 Task: Look for space in Avellaneda, Argentina from 2nd September, 2023 to 10th September, 2023 for 1 adult in price range Rs.5000 to Rs.16000. Place can be private room with 1  bedroom having 1 bed and 1 bathroom. Property type can be hotel. Amenities needed are: heating, . Booking option can be shelf check-in. Required host language is English.
Action: Mouse moved to (364, 74)
Screenshot: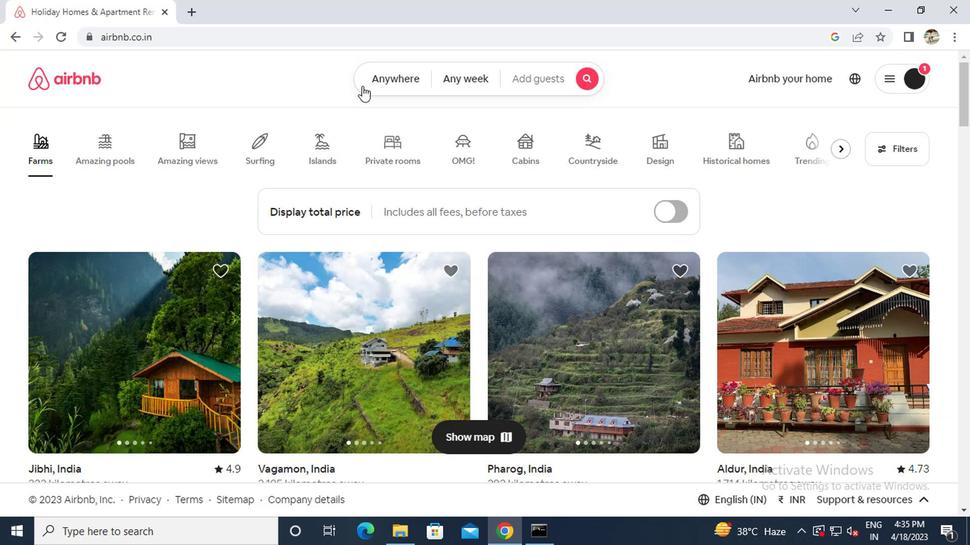 
Action: Mouse pressed left at (364, 74)
Screenshot: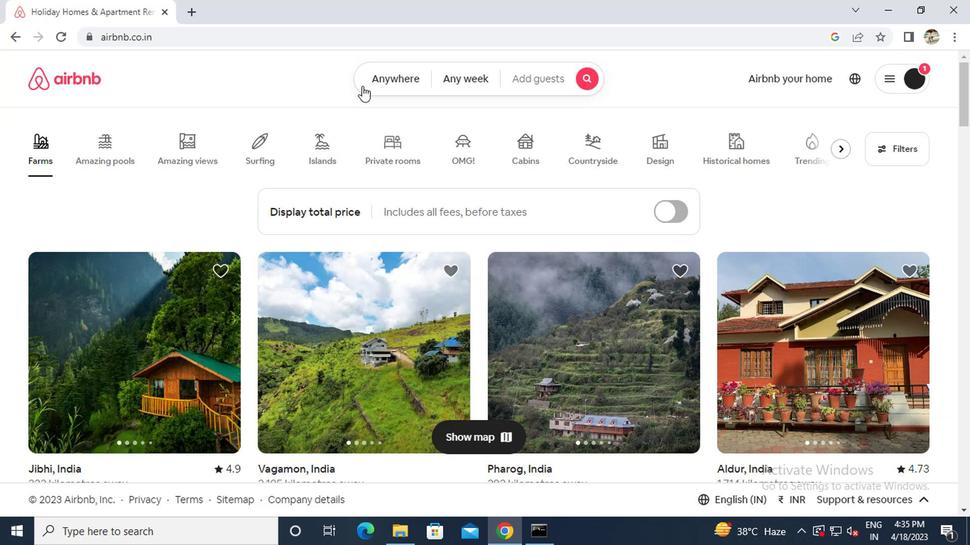 
Action: Mouse moved to (280, 133)
Screenshot: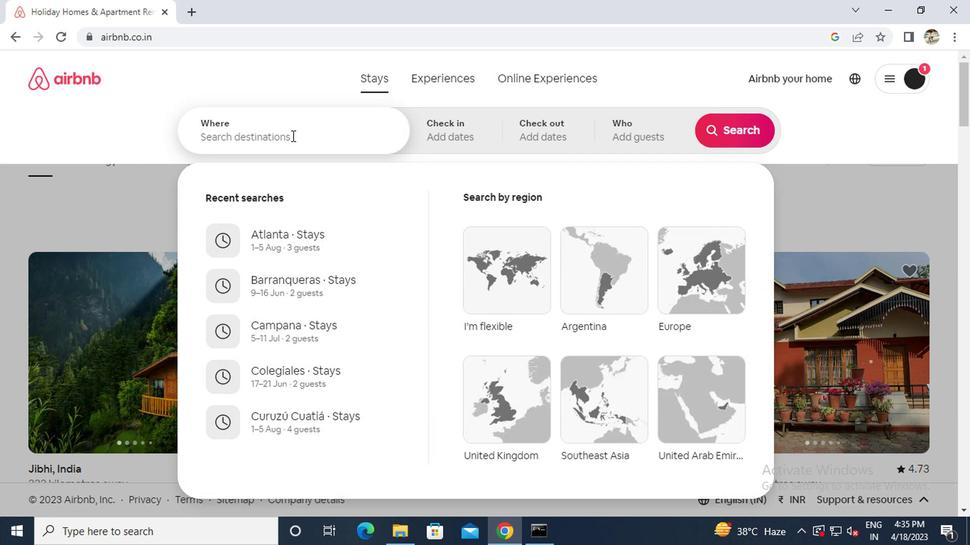 
Action: Mouse pressed left at (280, 133)
Screenshot: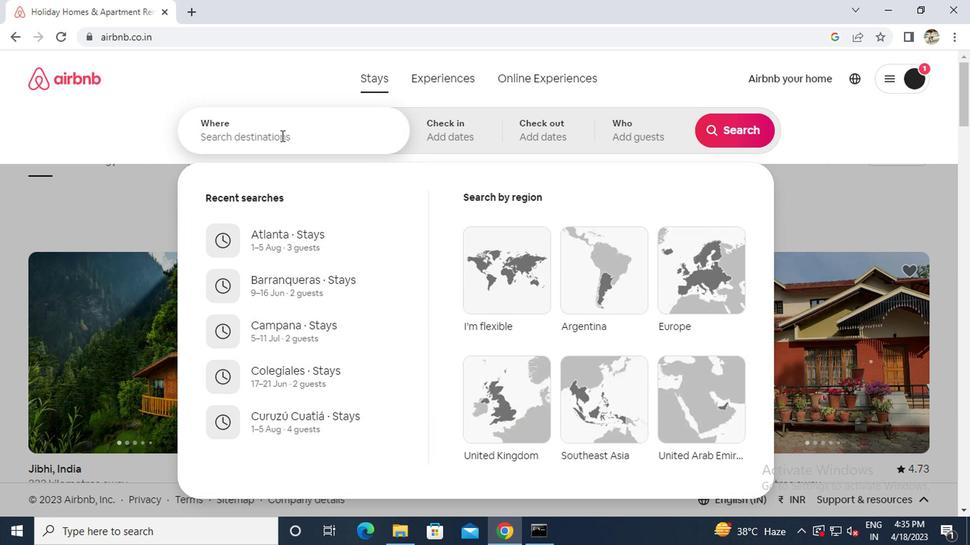 
Action: Key pressed <Key.caps_lock><Key.caps_lock>a<Key.caps_lock>vellaneda<Key.space><Key.caps_lock>a<Key.caps_lock>rgentina
Screenshot: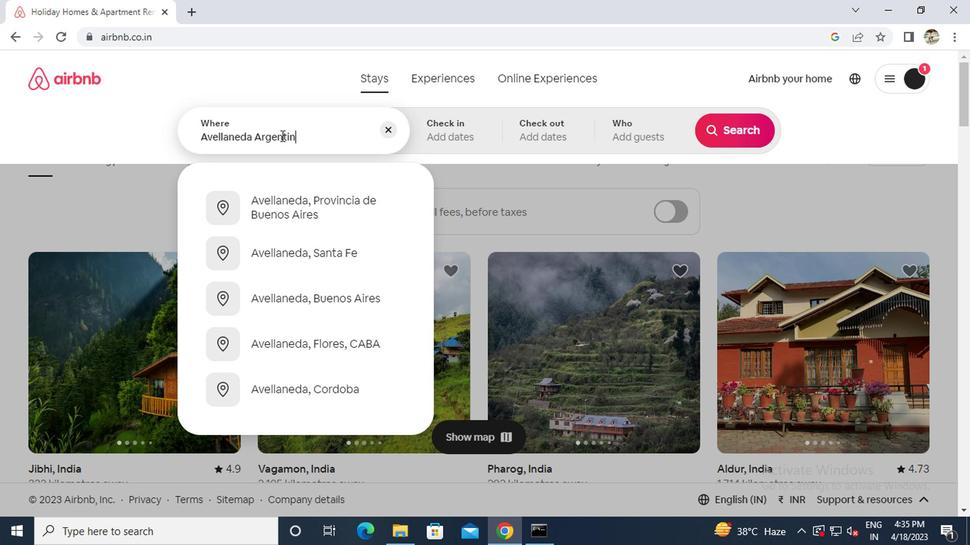 
Action: Mouse moved to (285, 206)
Screenshot: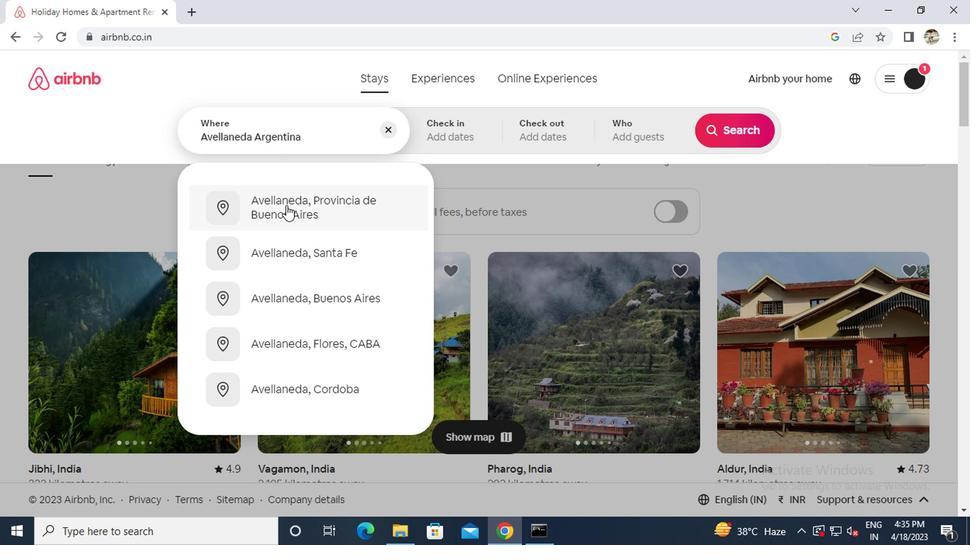 
Action: Mouse pressed left at (285, 206)
Screenshot: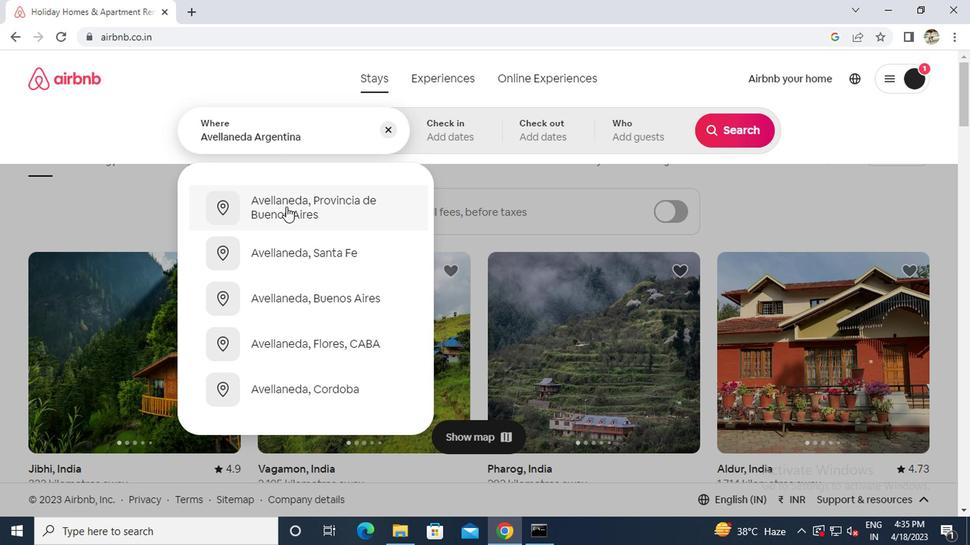 
Action: Mouse moved to (719, 243)
Screenshot: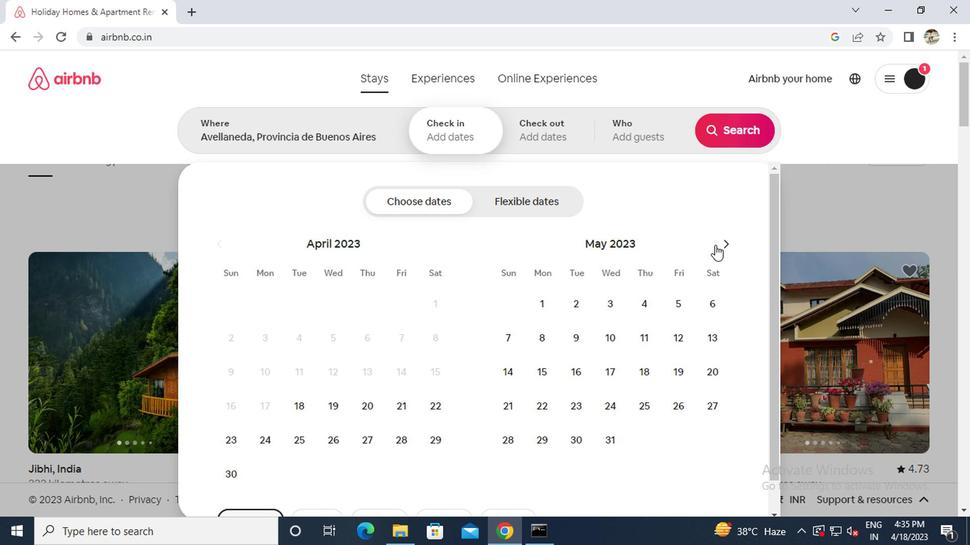 
Action: Mouse pressed left at (719, 243)
Screenshot: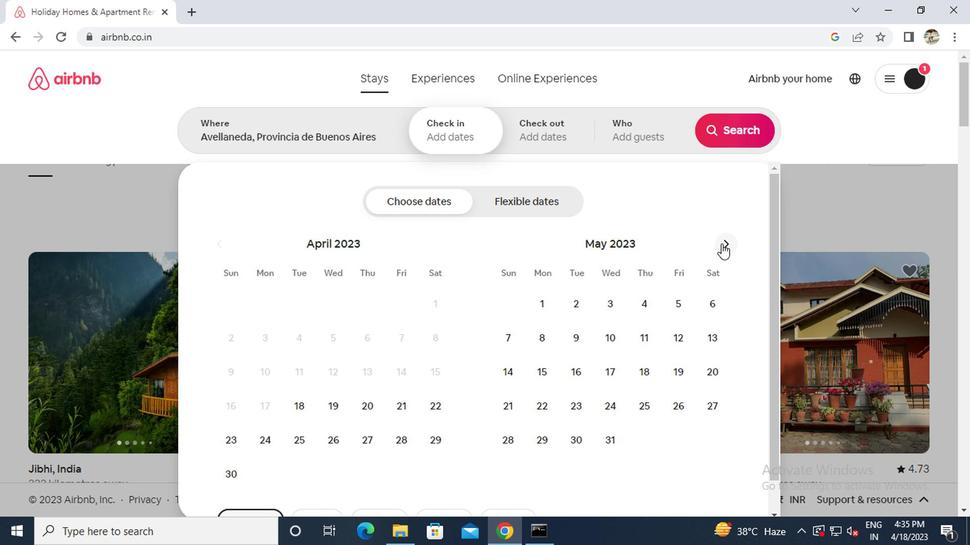 
Action: Mouse pressed left at (719, 243)
Screenshot: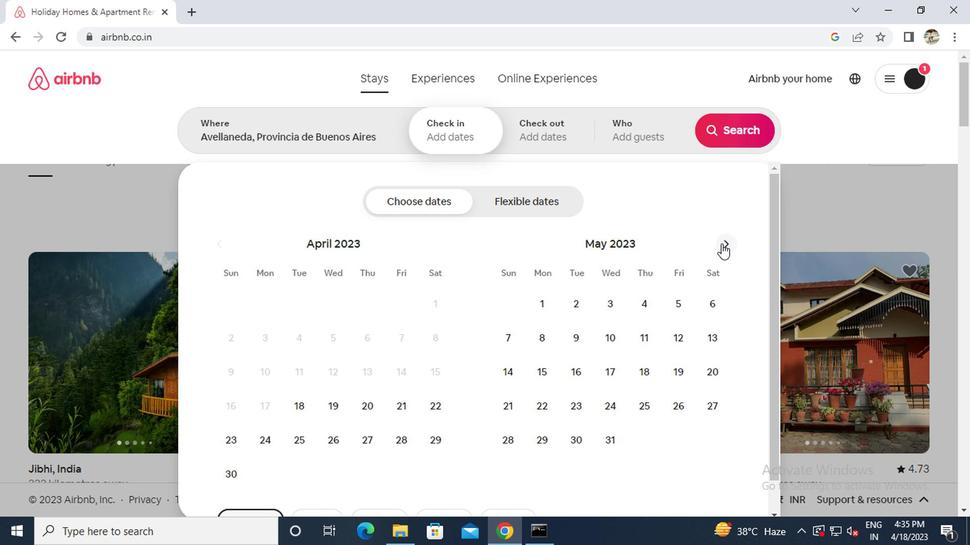 
Action: Mouse pressed left at (719, 243)
Screenshot: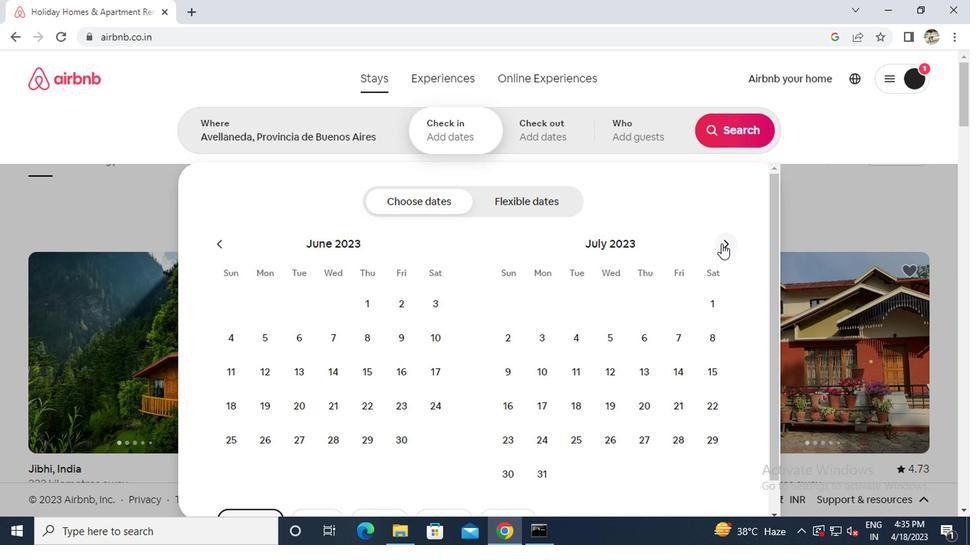 
Action: Mouse moved to (716, 246)
Screenshot: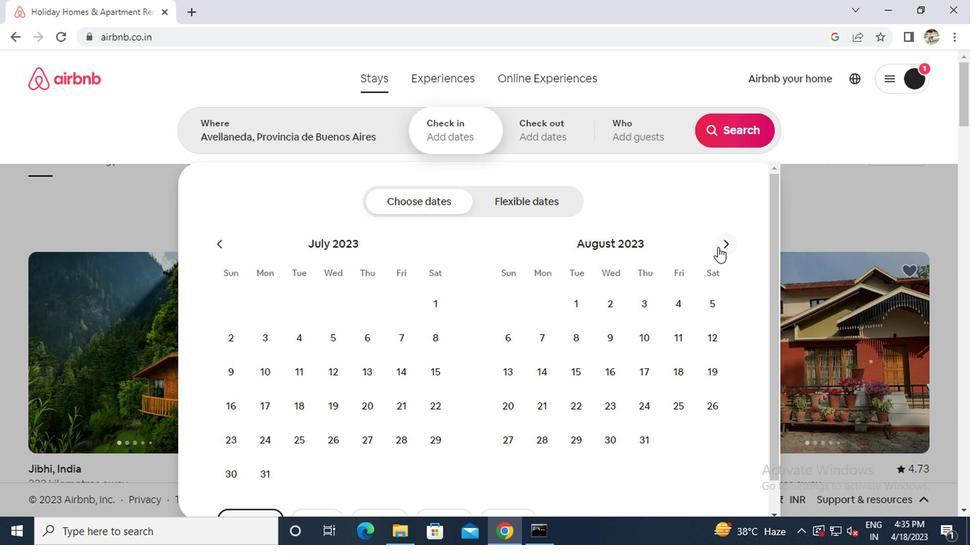 
Action: Mouse pressed left at (716, 246)
Screenshot: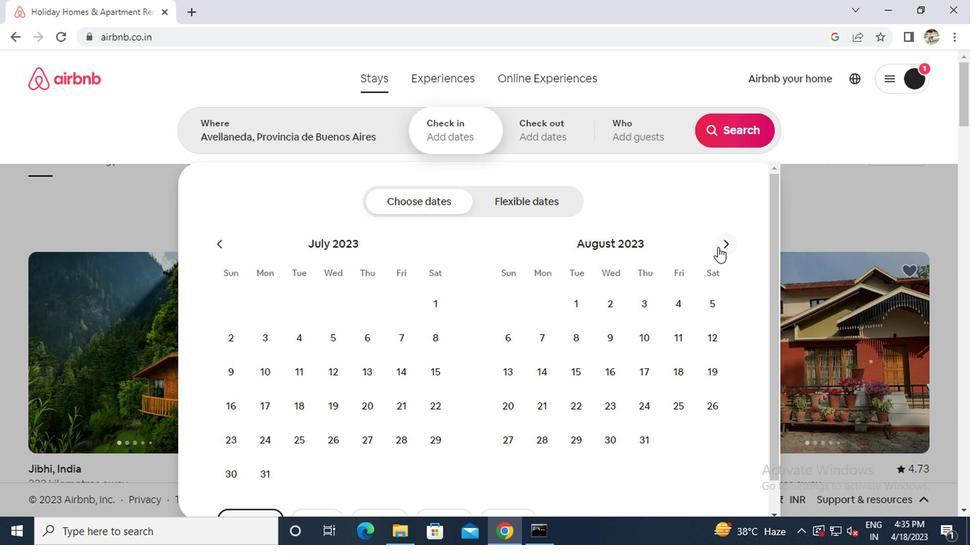 
Action: Mouse moved to (714, 307)
Screenshot: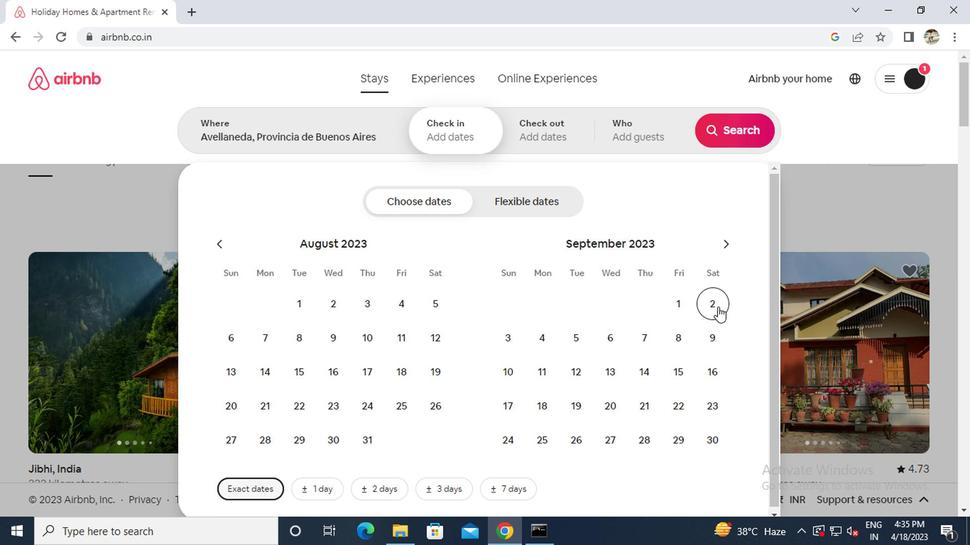 
Action: Mouse pressed left at (714, 307)
Screenshot: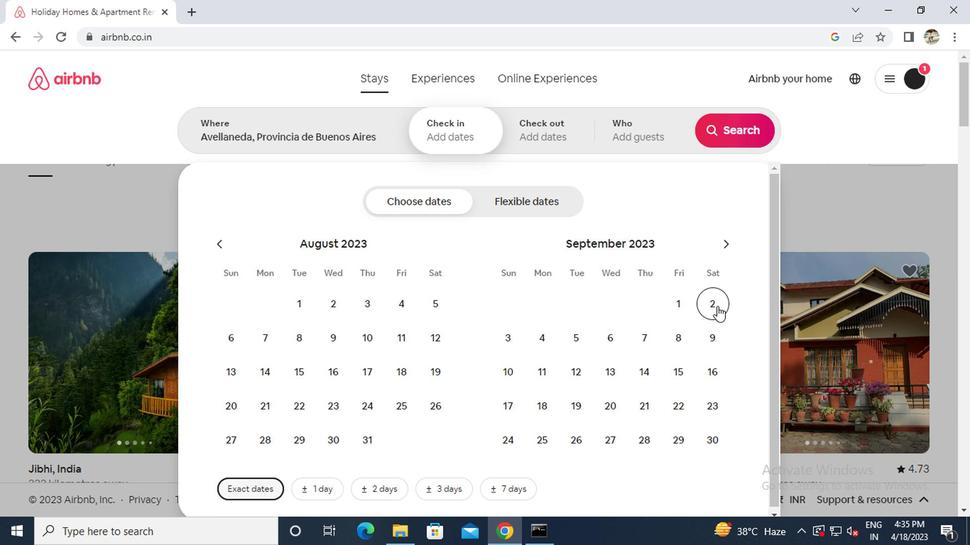 
Action: Mouse moved to (508, 361)
Screenshot: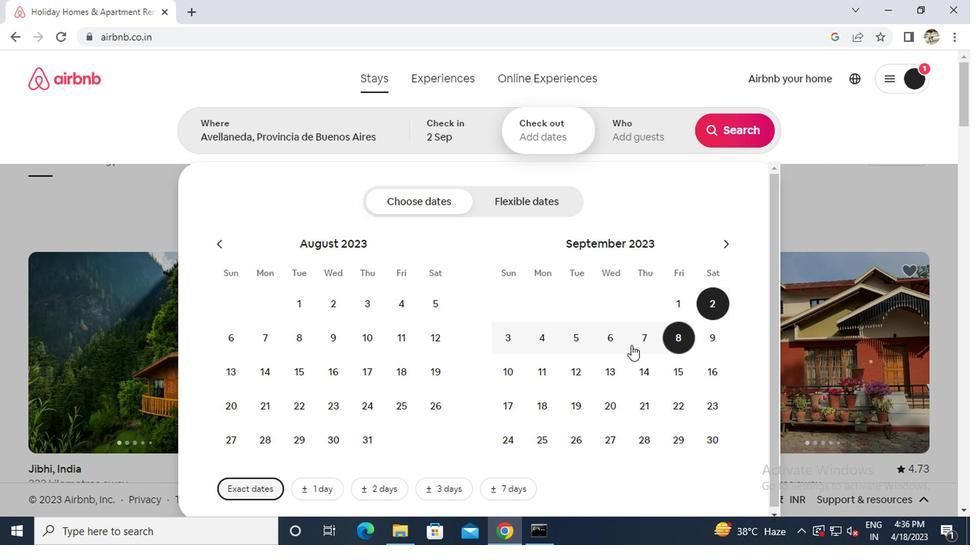 
Action: Mouse pressed left at (508, 361)
Screenshot: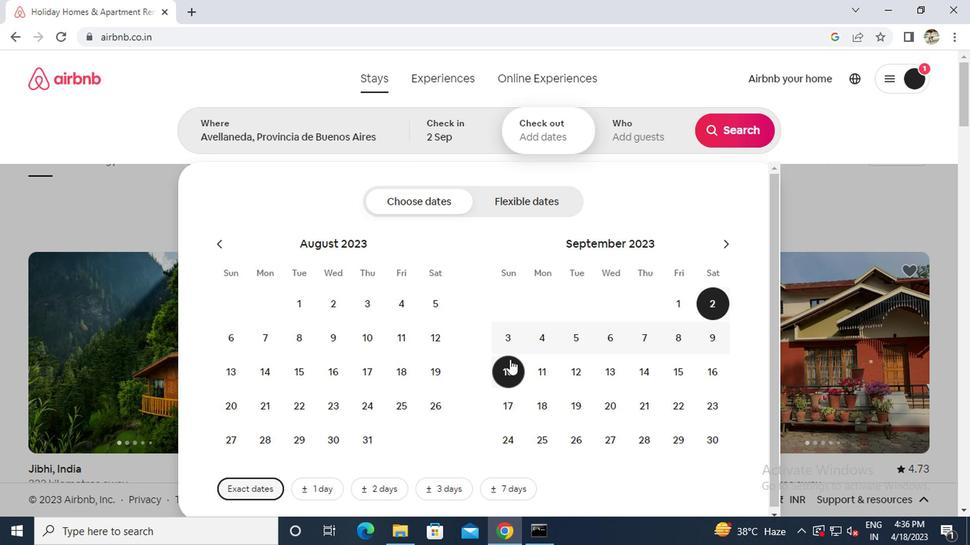 
Action: Mouse moved to (617, 121)
Screenshot: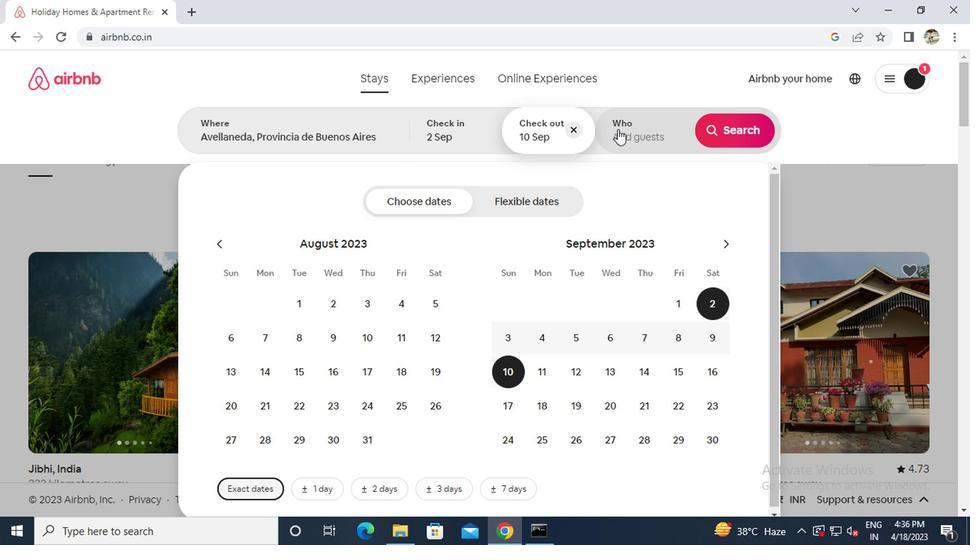 
Action: Mouse pressed left at (617, 121)
Screenshot: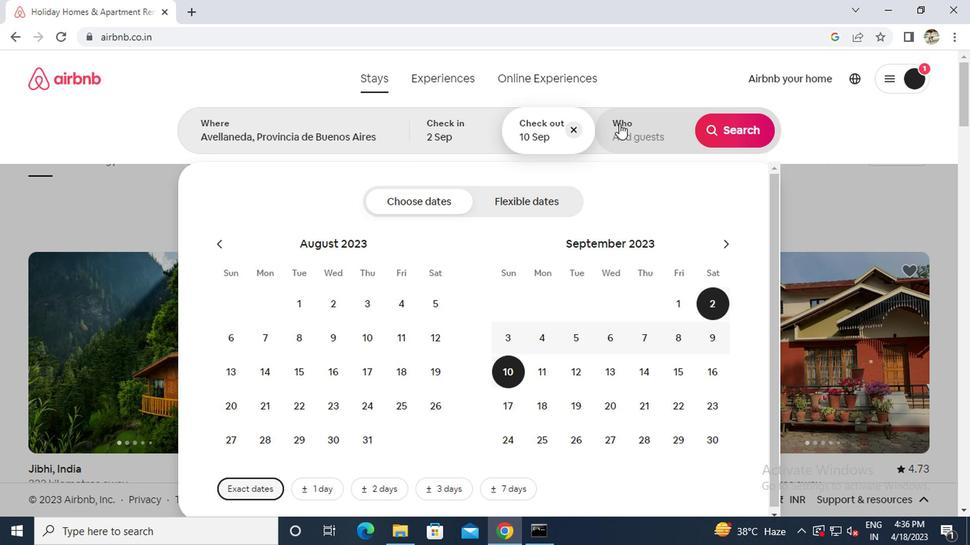 
Action: Mouse moved to (737, 207)
Screenshot: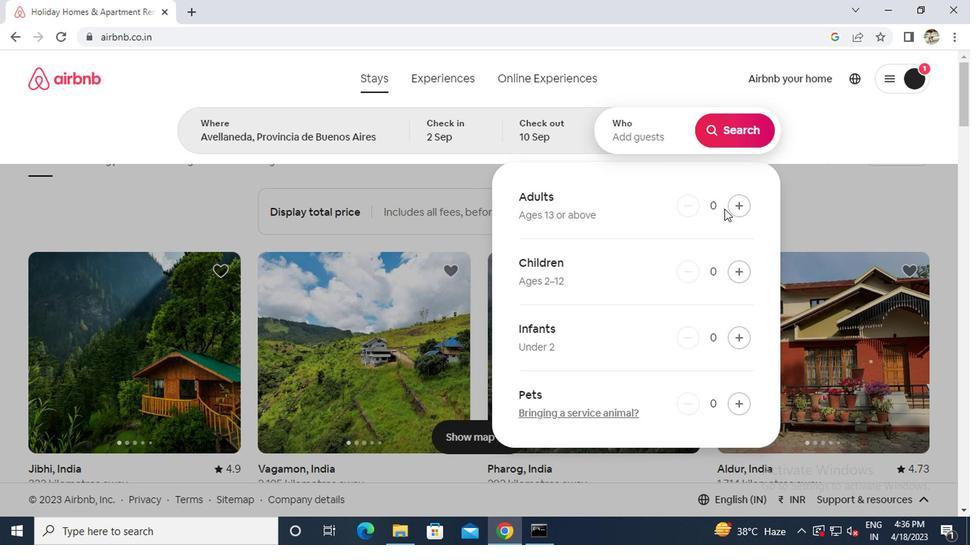 
Action: Mouse pressed left at (737, 207)
Screenshot: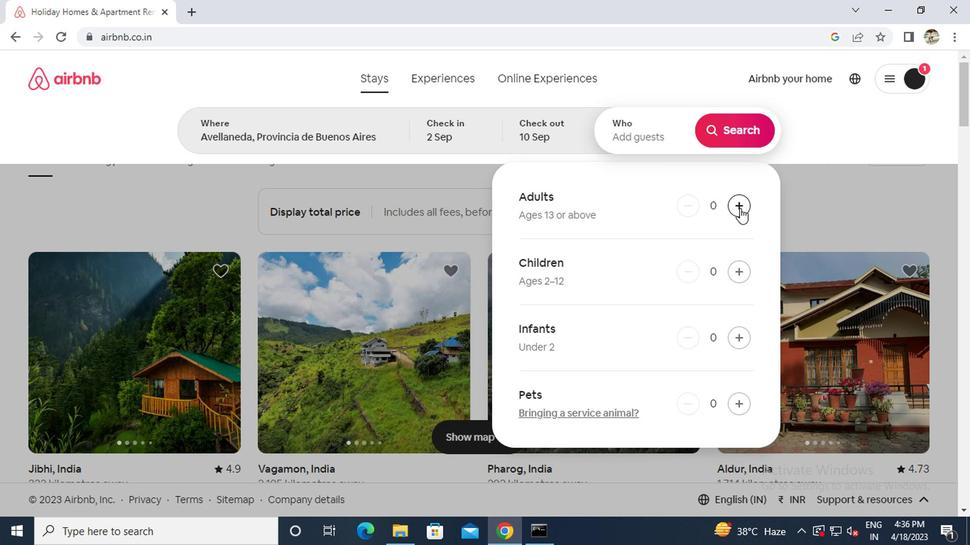 
Action: Mouse moved to (737, 133)
Screenshot: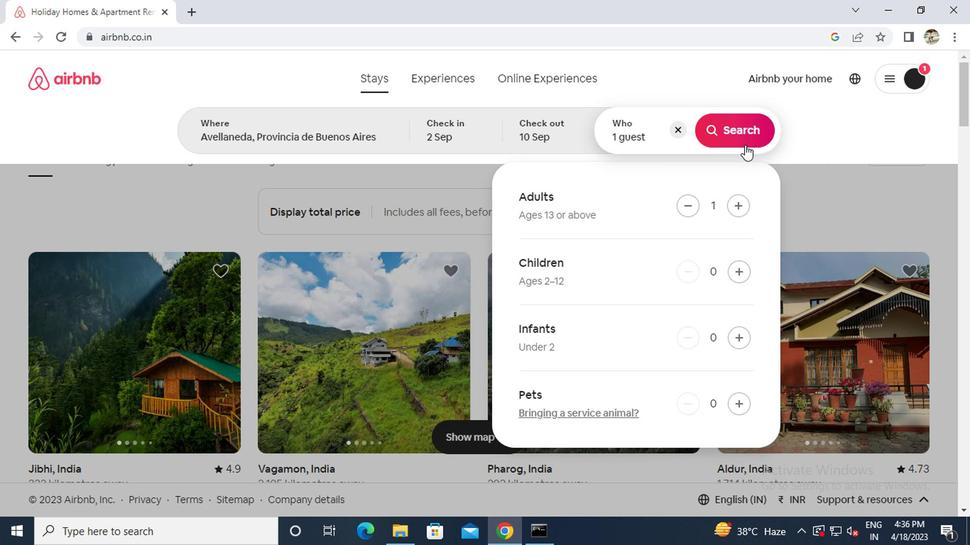 
Action: Mouse pressed left at (737, 133)
Screenshot: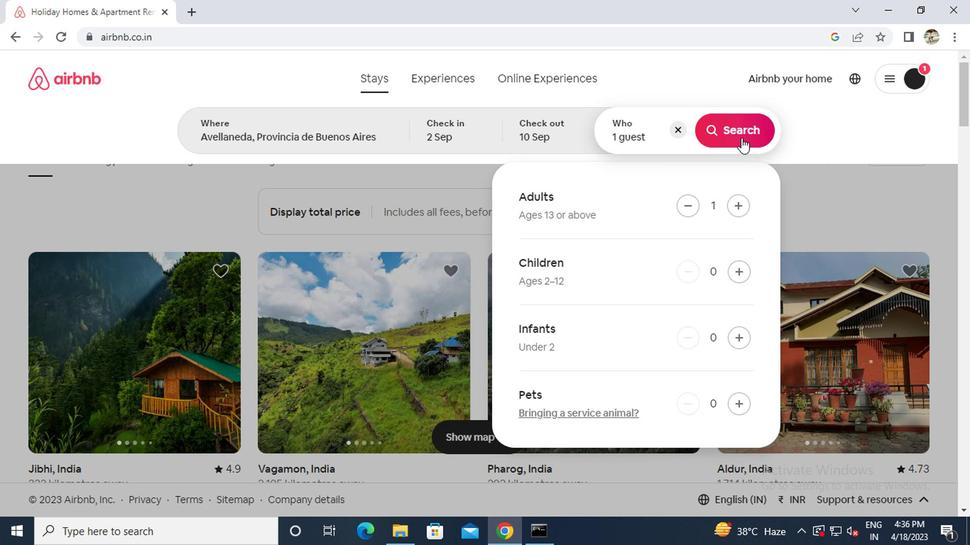 
Action: Mouse moved to (885, 124)
Screenshot: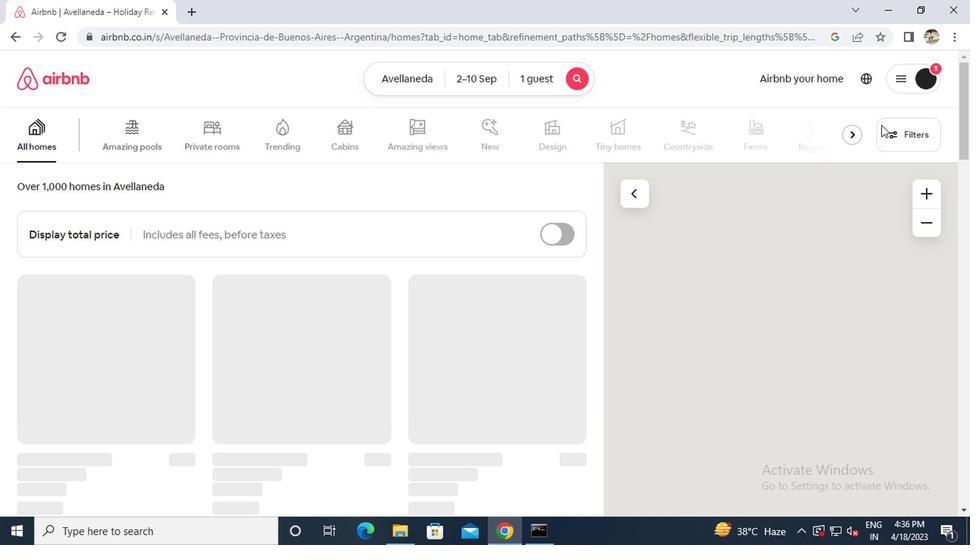 
Action: Mouse pressed left at (885, 124)
Screenshot: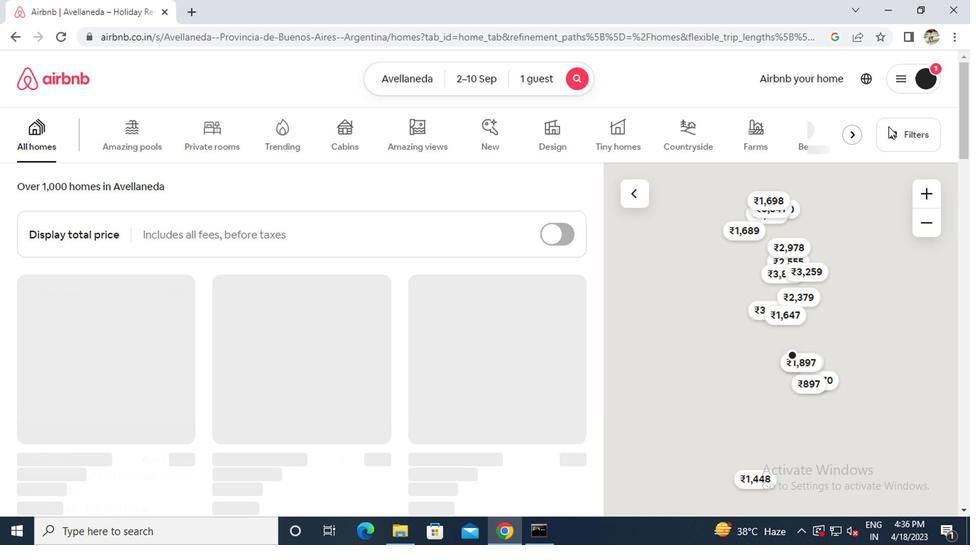 
Action: Mouse moved to (379, 308)
Screenshot: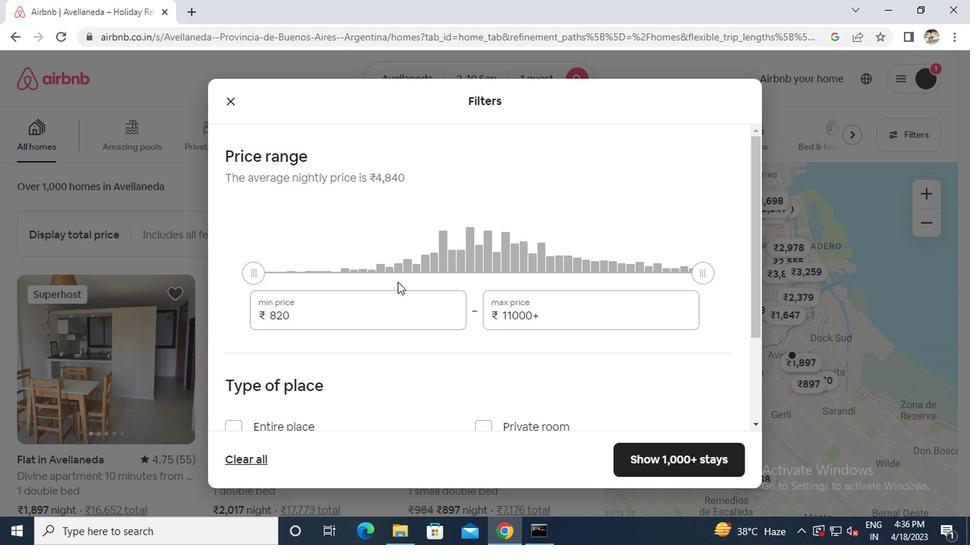 
Action: Mouse pressed left at (379, 308)
Screenshot: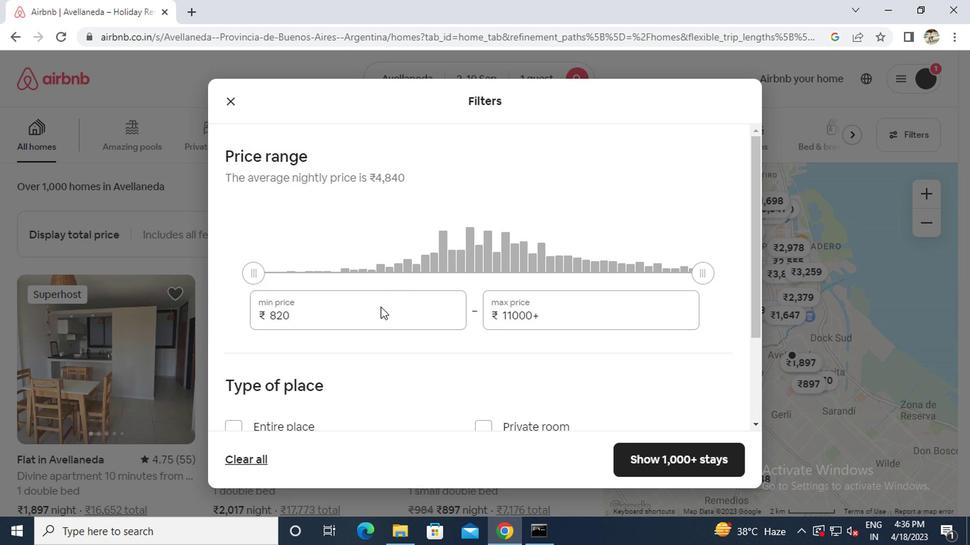 
Action: Key pressed ctrl+A5000
Screenshot: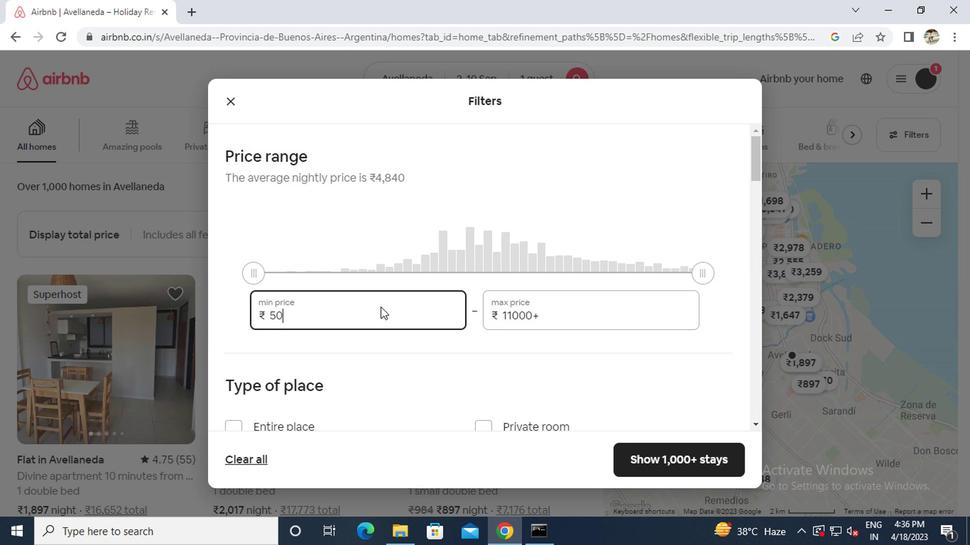 
Action: Mouse moved to (550, 302)
Screenshot: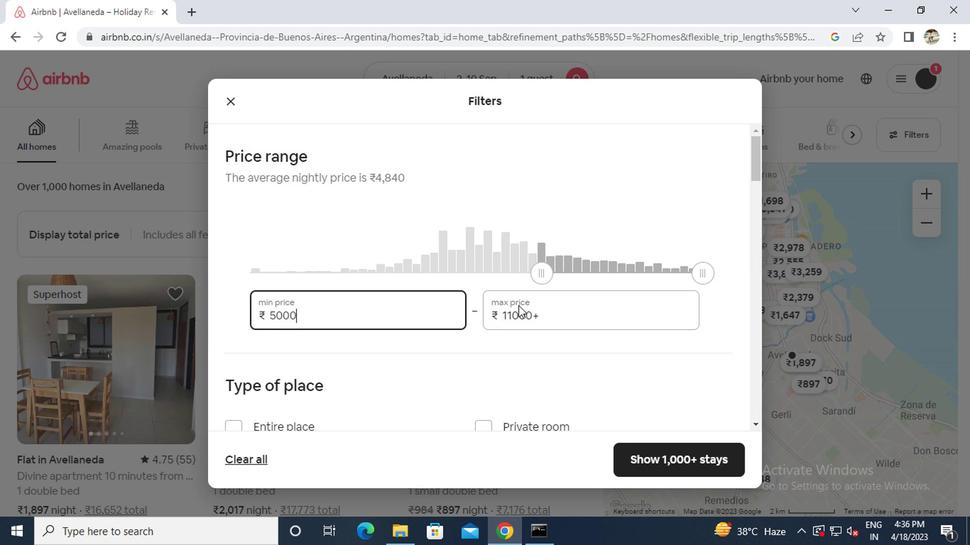 
Action: Mouse pressed left at (550, 302)
Screenshot: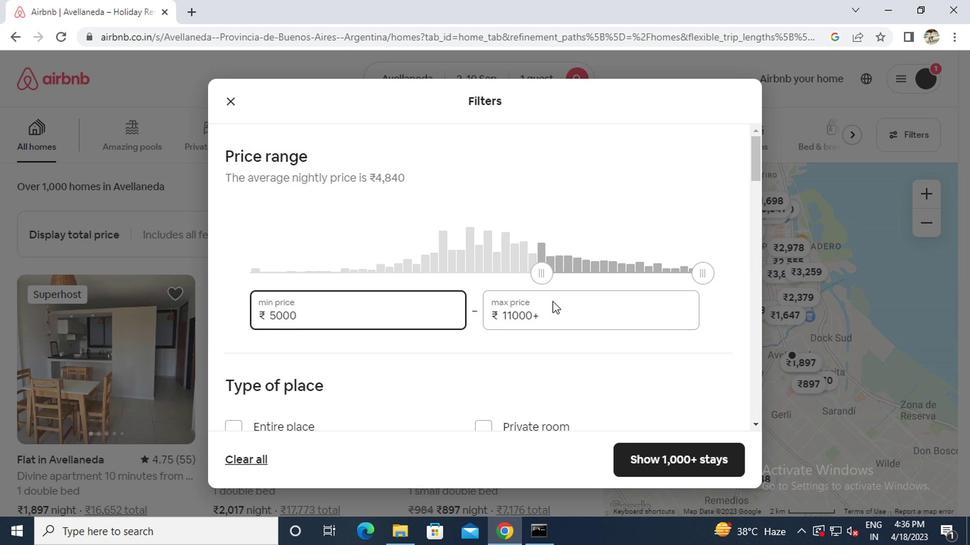 
Action: Key pressed ctrl+A16000
Screenshot: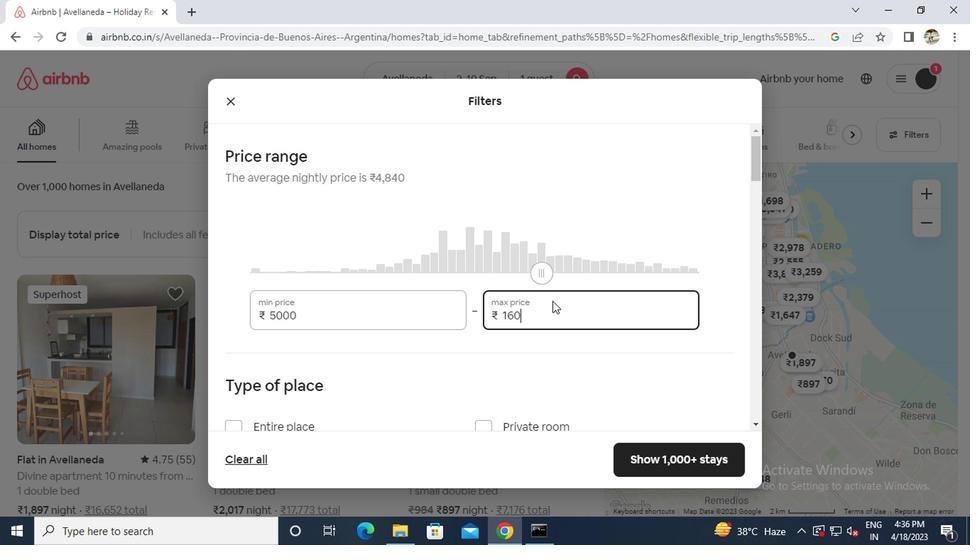 
Action: Mouse moved to (454, 343)
Screenshot: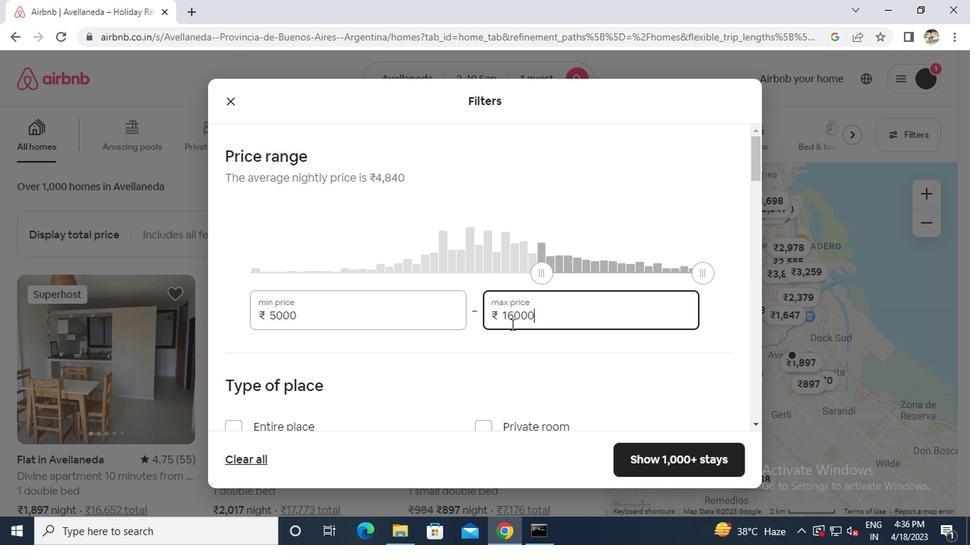 
Action: Mouse scrolled (454, 342) with delta (0, -1)
Screenshot: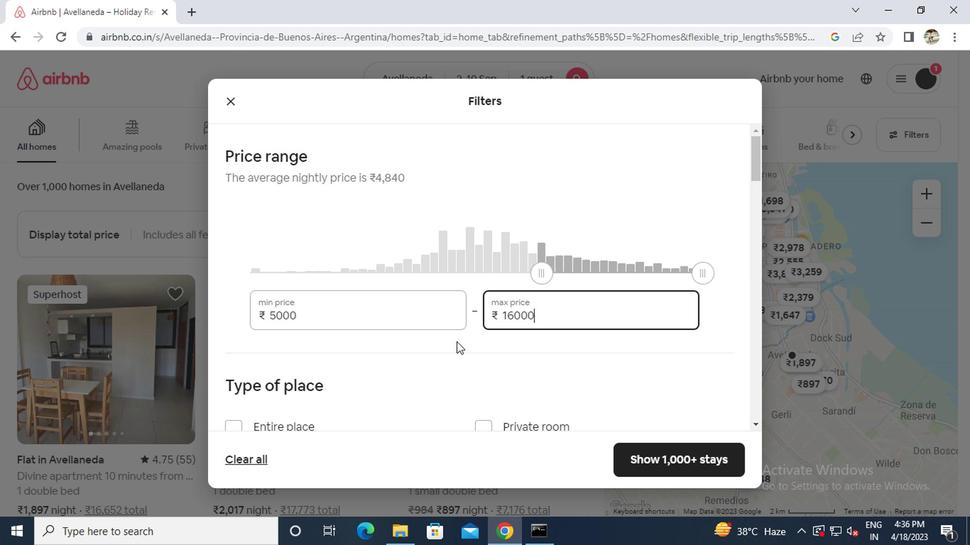 
Action: Mouse scrolled (454, 342) with delta (0, -1)
Screenshot: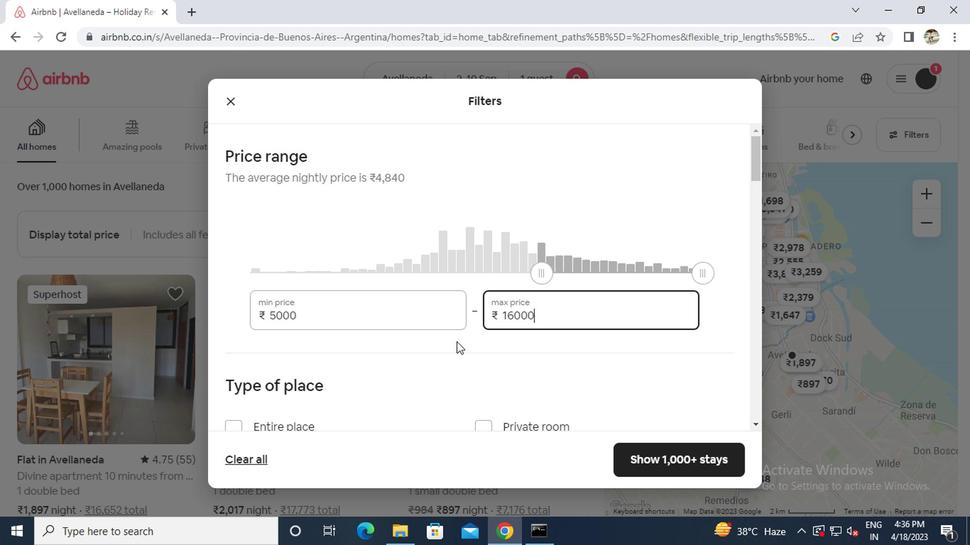 
Action: Mouse moved to (495, 291)
Screenshot: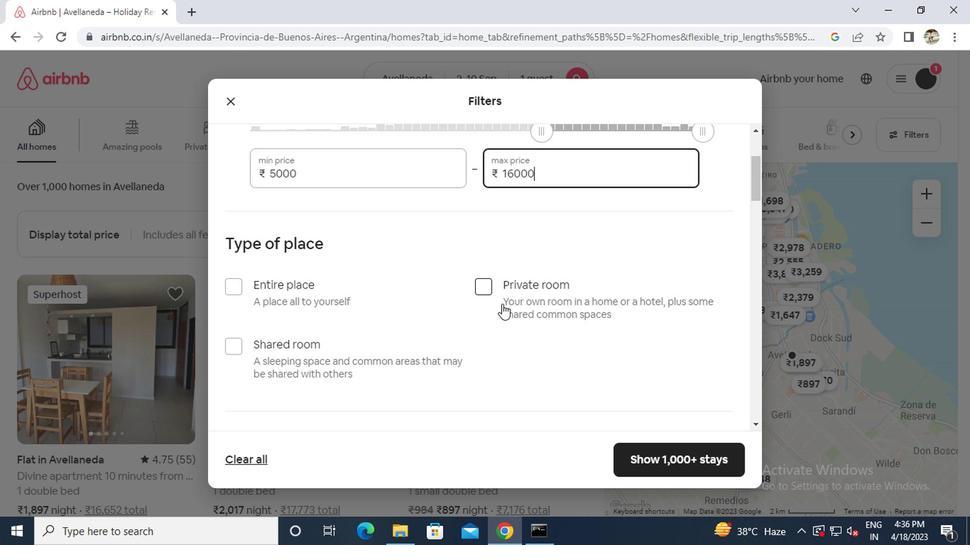 
Action: Mouse pressed left at (495, 291)
Screenshot: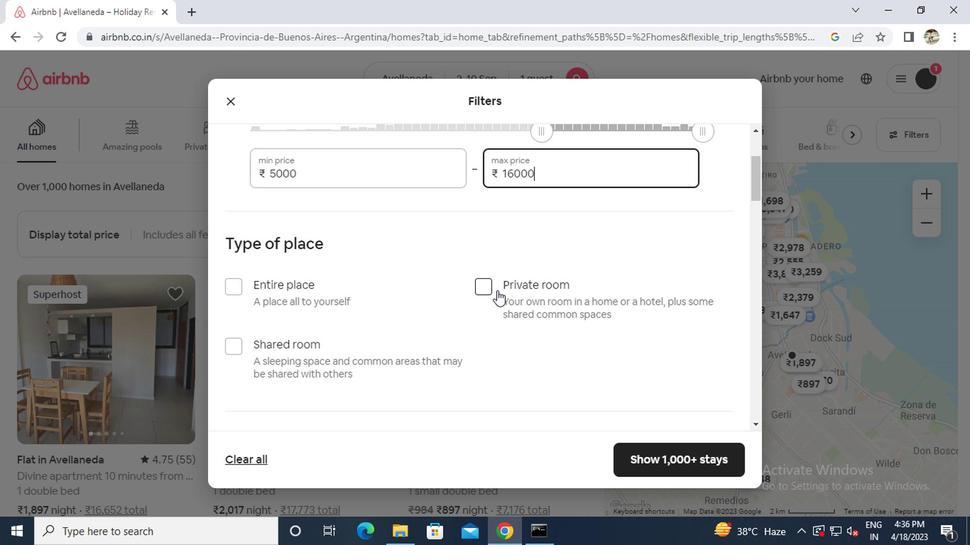 
Action: Mouse scrolled (495, 290) with delta (0, -1)
Screenshot: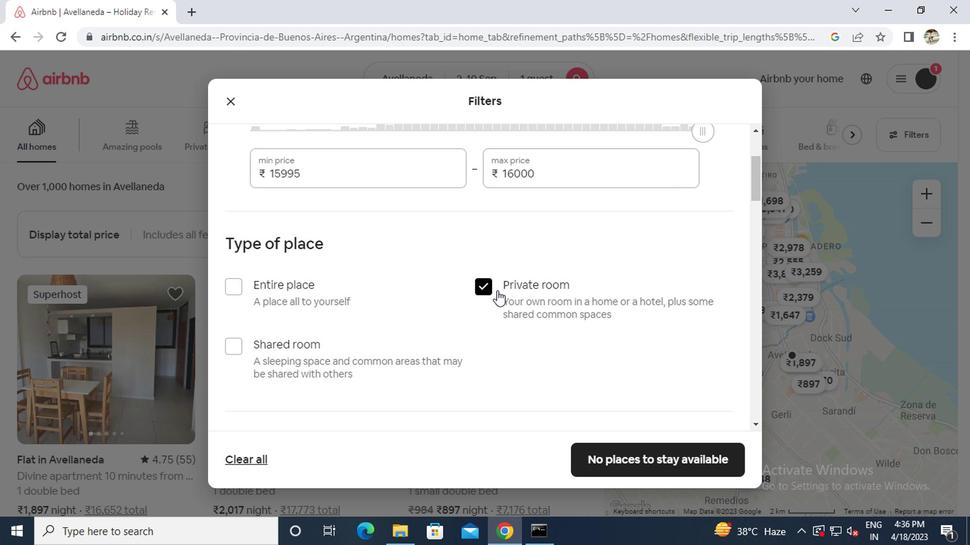 
Action: Mouse moved to (359, 303)
Screenshot: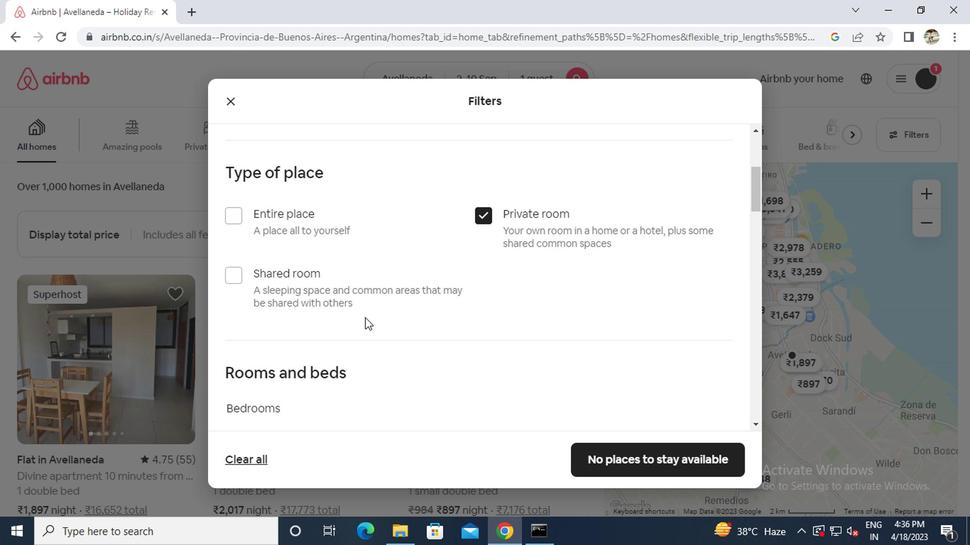 
Action: Mouse scrolled (359, 302) with delta (0, -1)
Screenshot: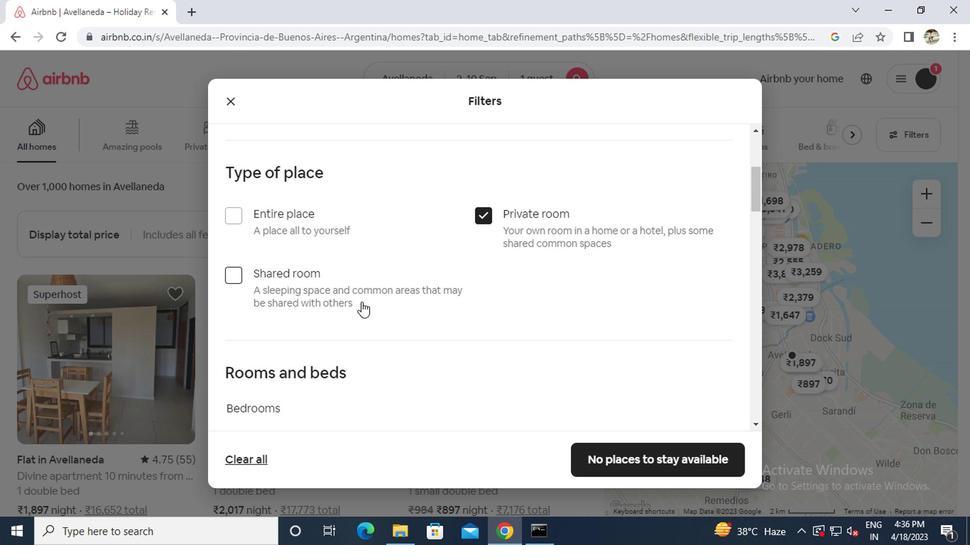 
Action: Mouse scrolled (359, 302) with delta (0, -1)
Screenshot: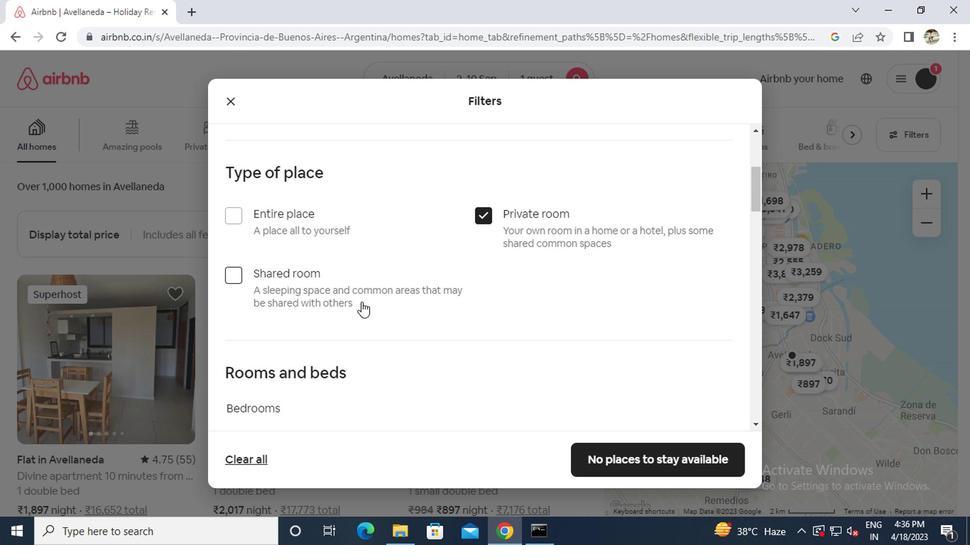 
Action: Mouse moved to (322, 304)
Screenshot: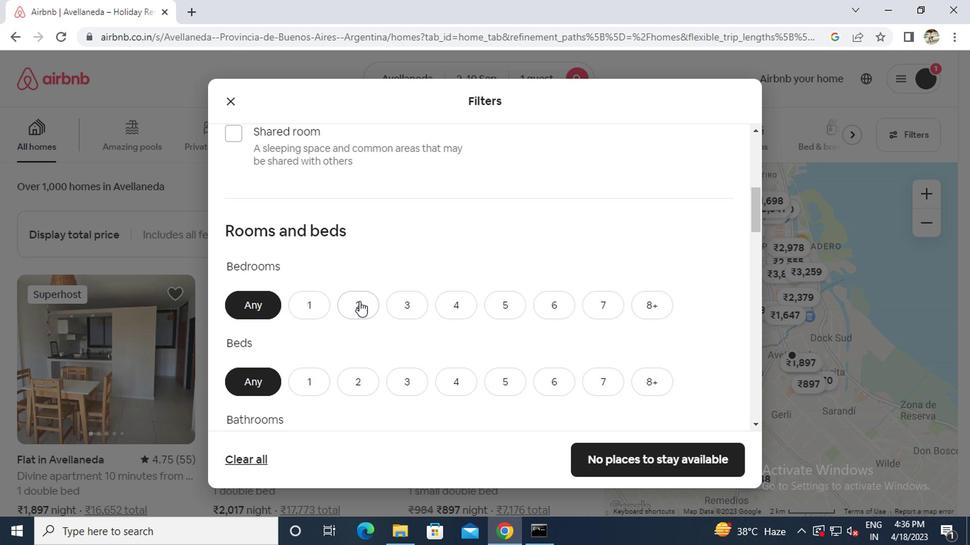 
Action: Mouse pressed left at (322, 304)
Screenshot: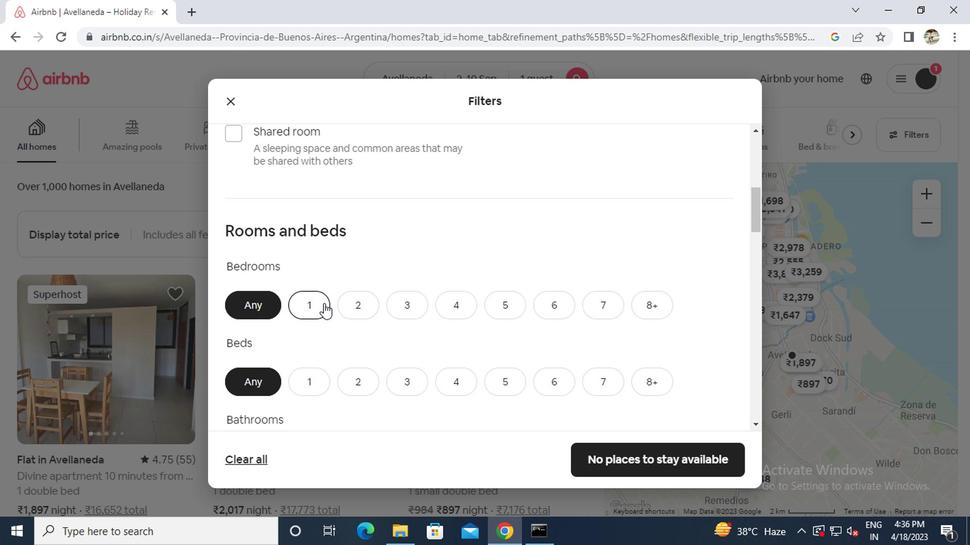 
Action: Mouse moved to (312, 377)
Screenshot: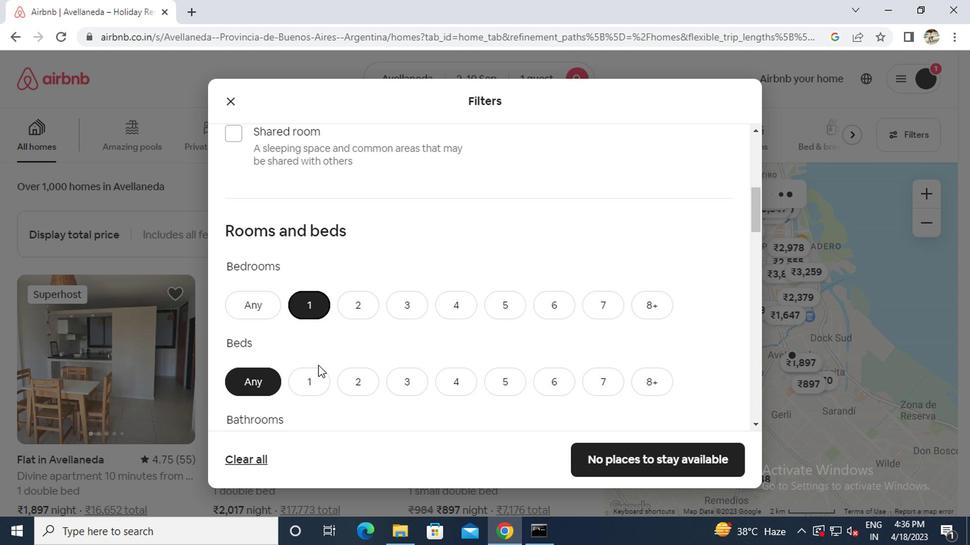 
Action: Mouse pressed left at (312, 377)
Screenshot: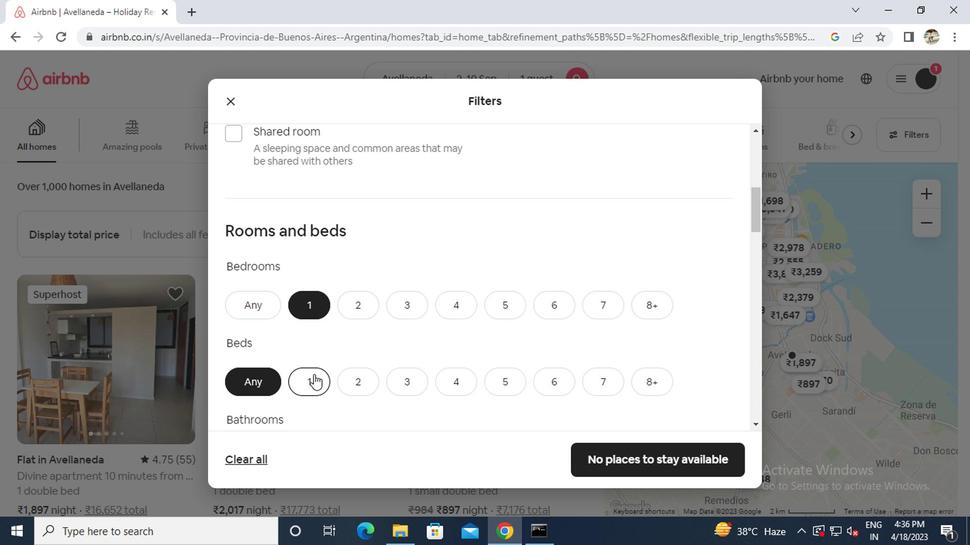 
Action: Mouse scrolled (312, 376) with delta (0, -1)
Screenshot: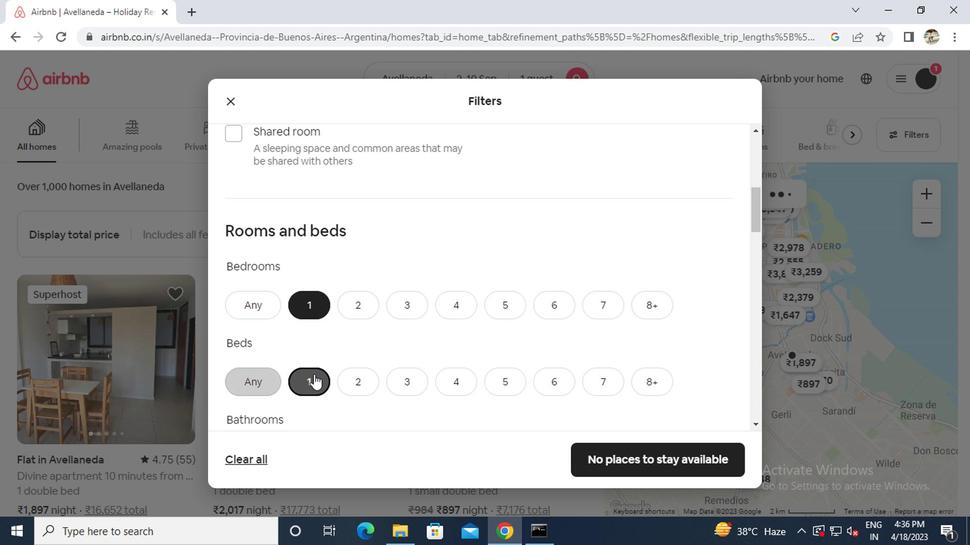 
Action: Mouse scrolled (312, 376) with delta (0, -1)
Screenshot: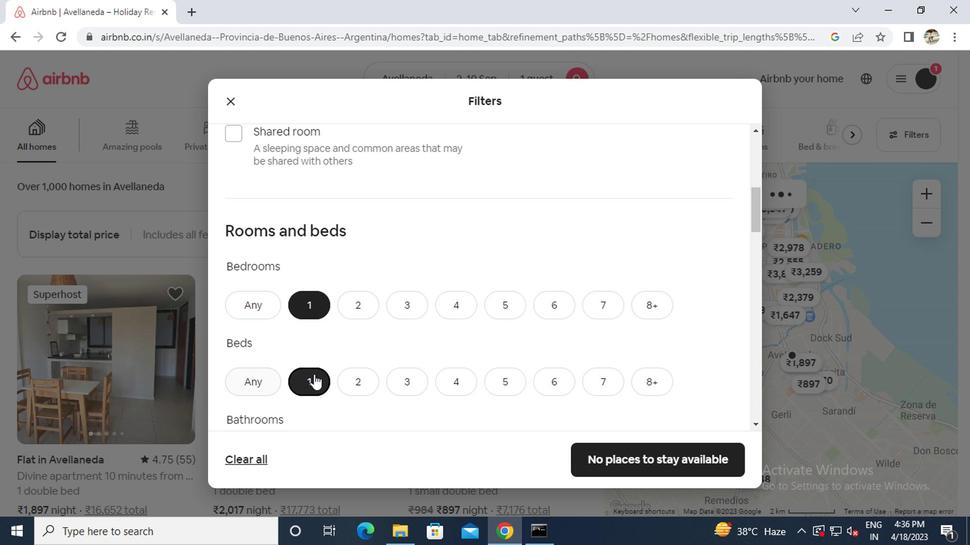 
Action: Mouse moved to (313, 322)
Screenshot: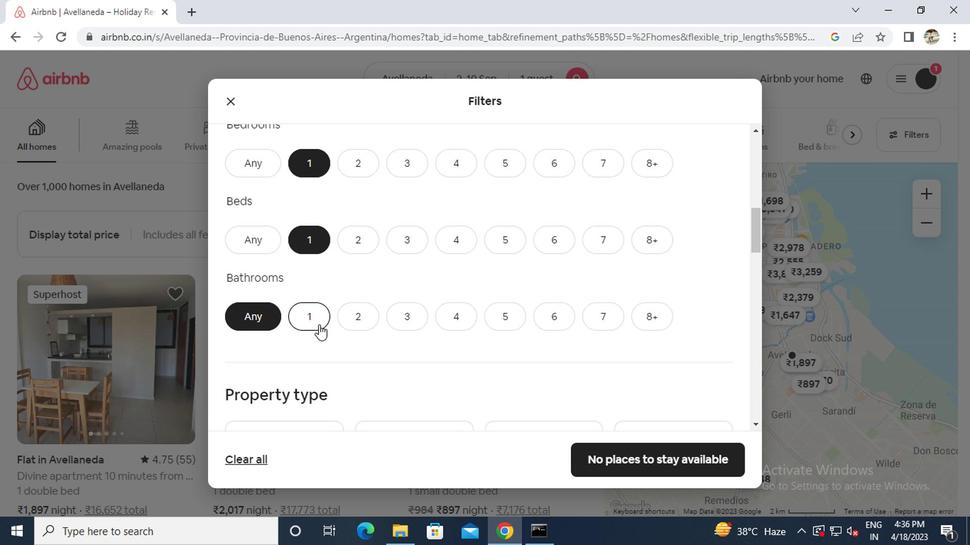 
Action: Mouse pressed left at (313, 322)
Screenshot: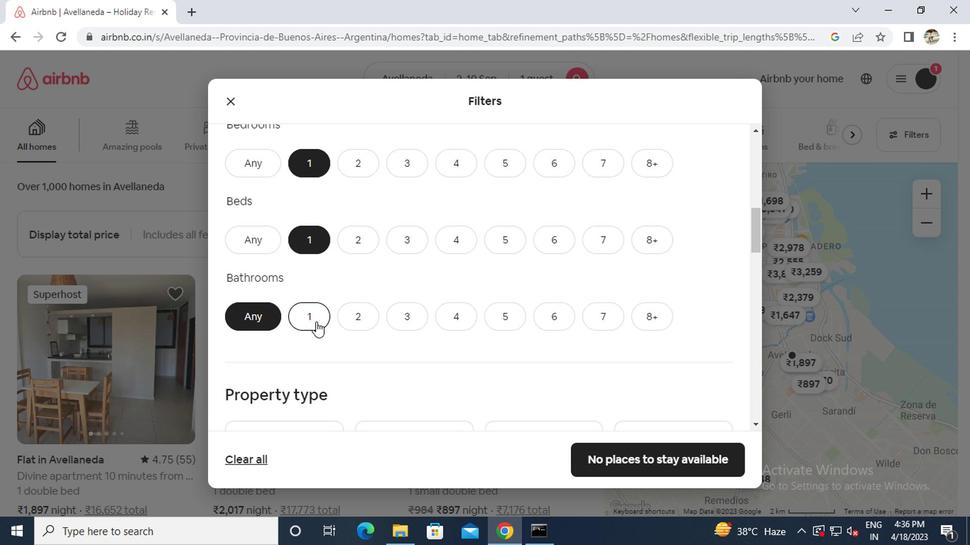 
Action: Mouse scrolled (313, 320) with delta (0, -1)
Screenshot: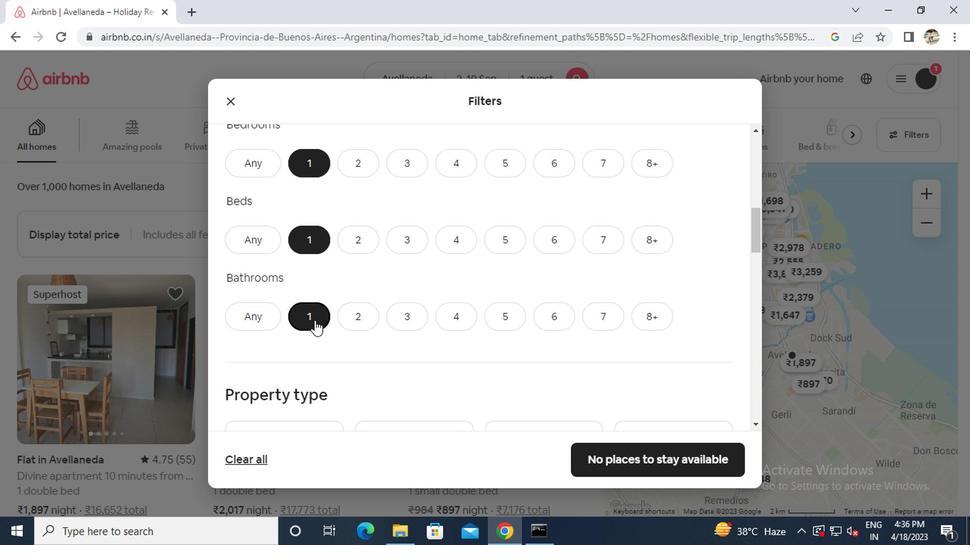 
Action: Mouse scrolled (313, 320) with delta (0, -1)
Screenshot: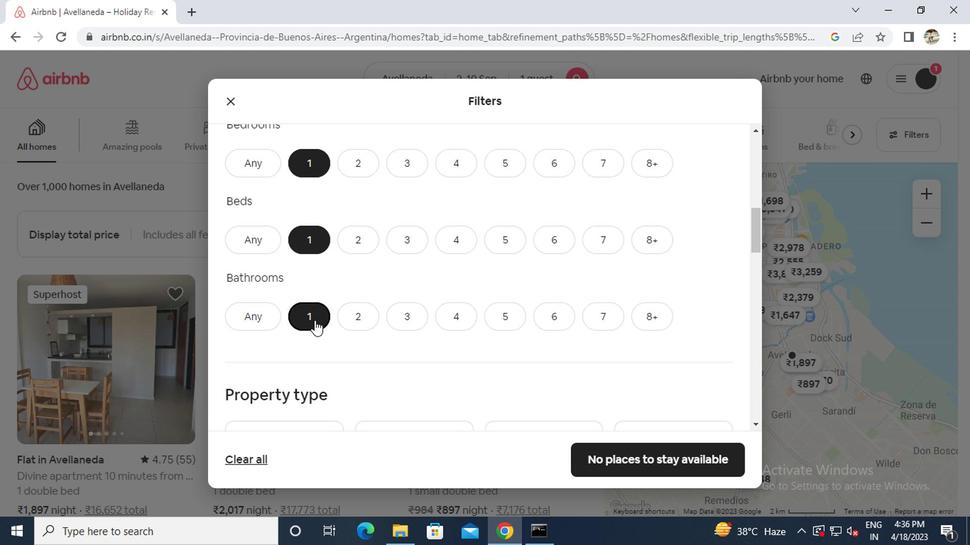 
Action: Mouse moved to (631, 335)
Screenshot: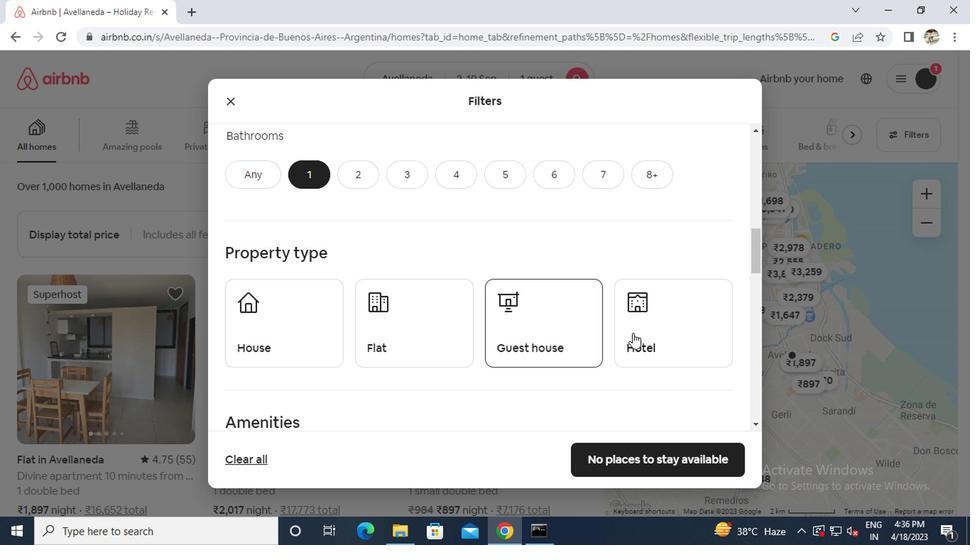 
Action: Mouse pressed left at (631, 335)
Screenshot: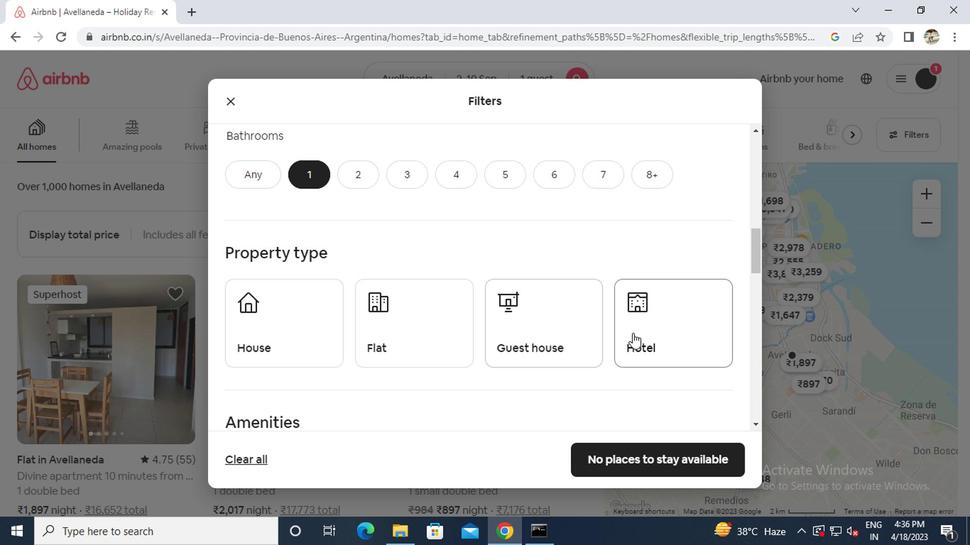 
Action: Mouse moved to (580, 344)
Screenshot: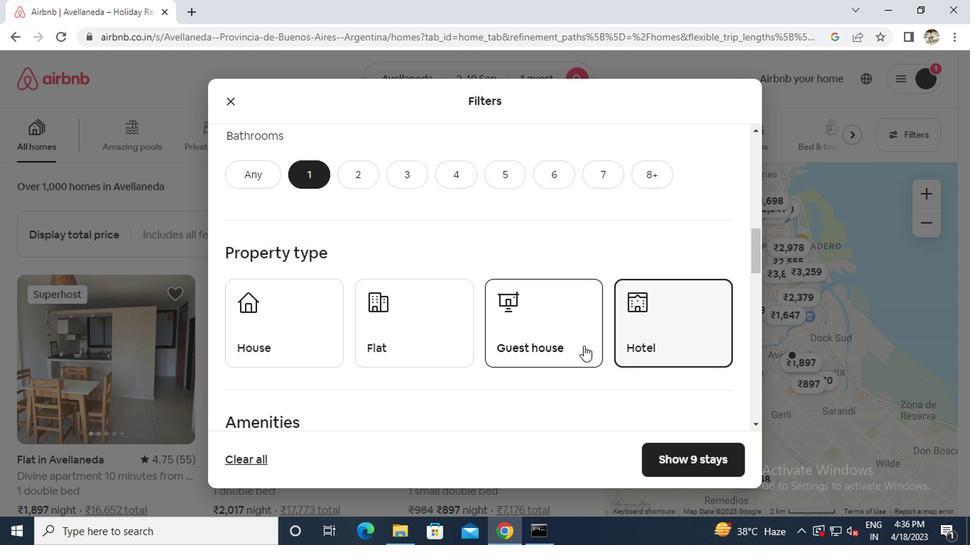 
Action: Mouse scrolled (580, 343) with delta (0, 0)
Screenshot: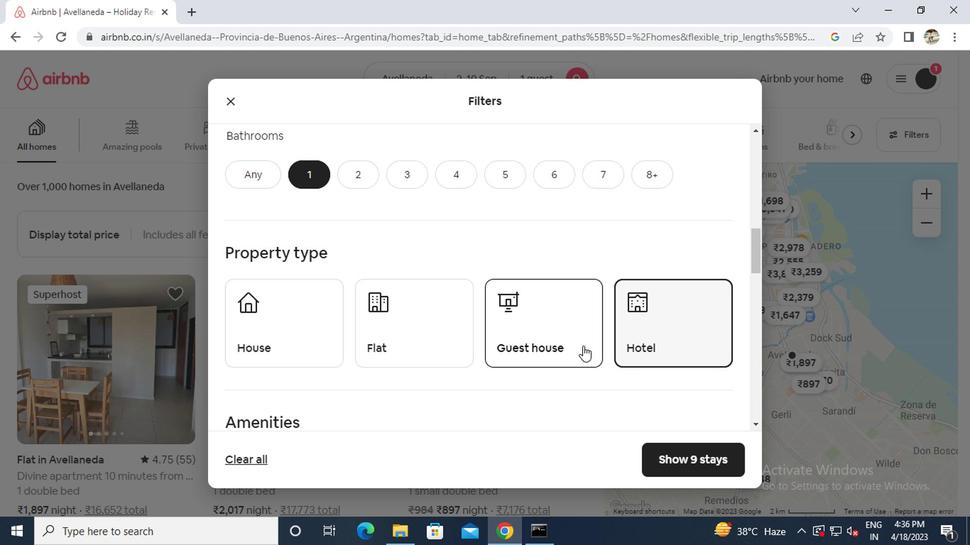 
Action: Mouse moved to (580, 344)
Screenshot: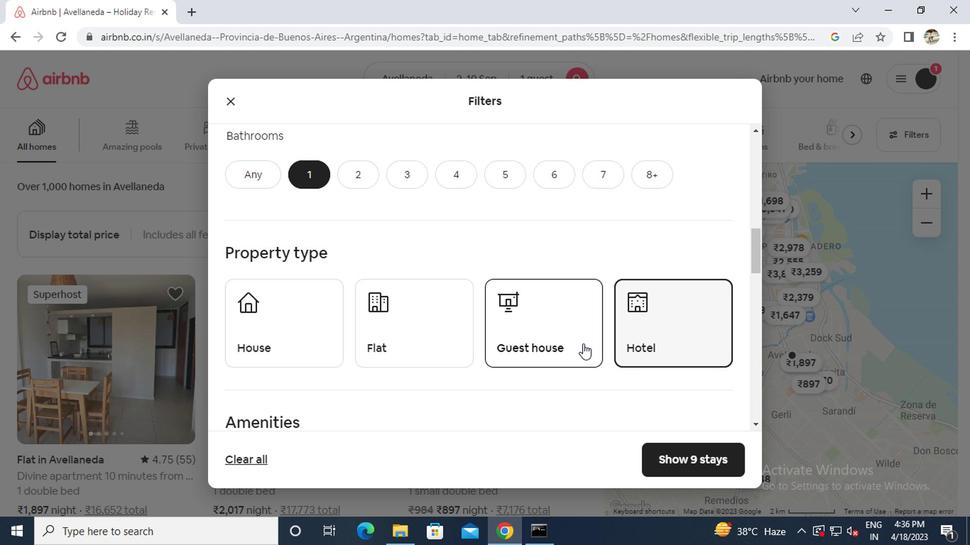 
Action: Mouse scrolled (580, 343) with delta (0, 0)
Screenshot: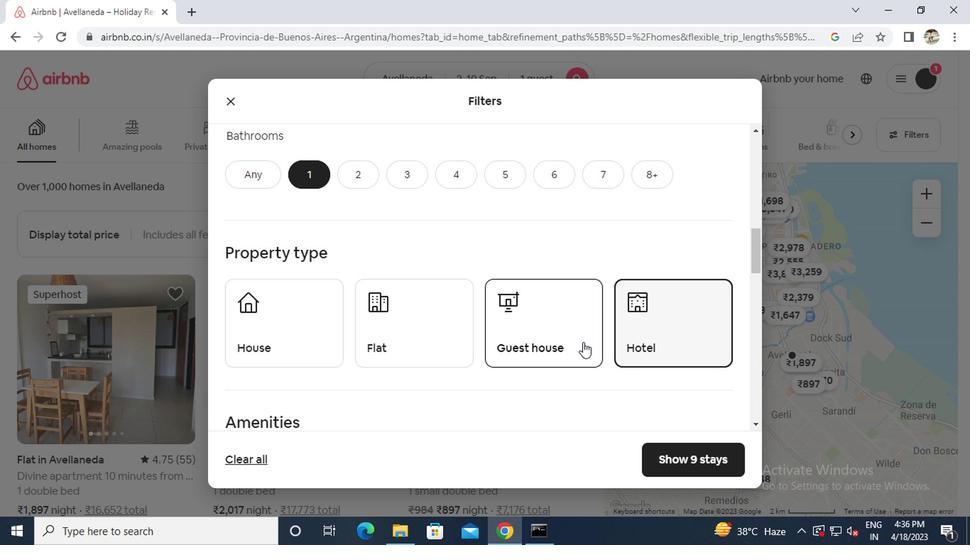 
Action: Mouse moved to (426, 367)
Screenshot: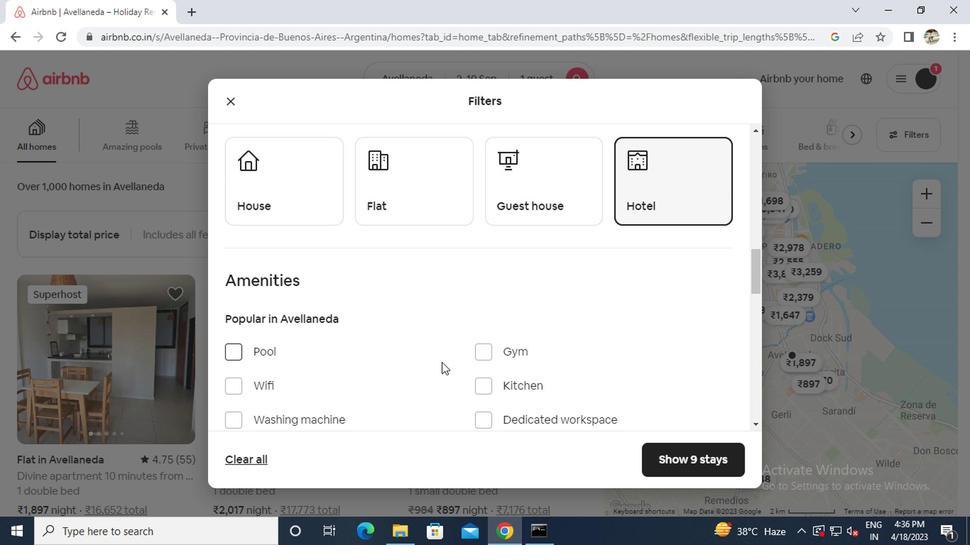 
Action: Mouse scrolled (426, 365) with delta (0, -1)
Screenshot: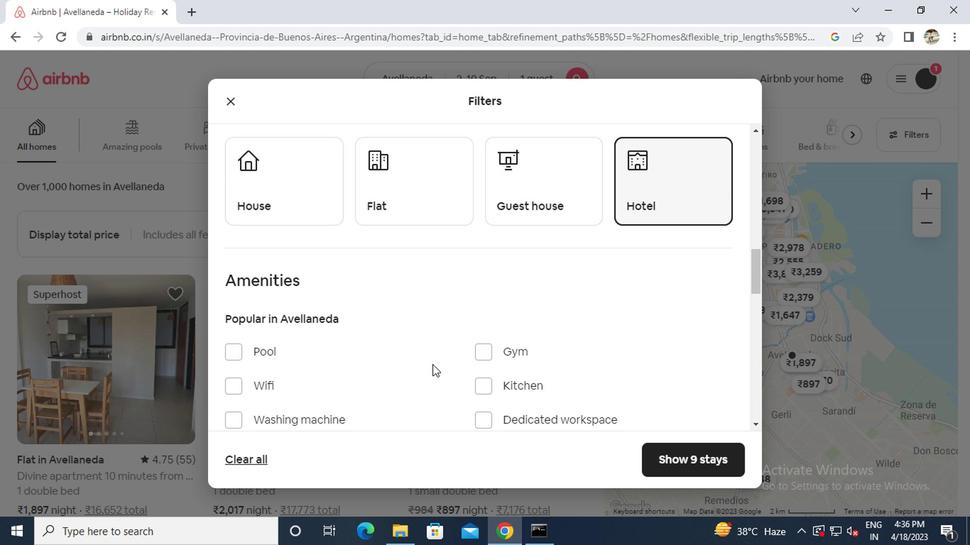 
Action: Mouse moved to (236, 379)
Screenshot: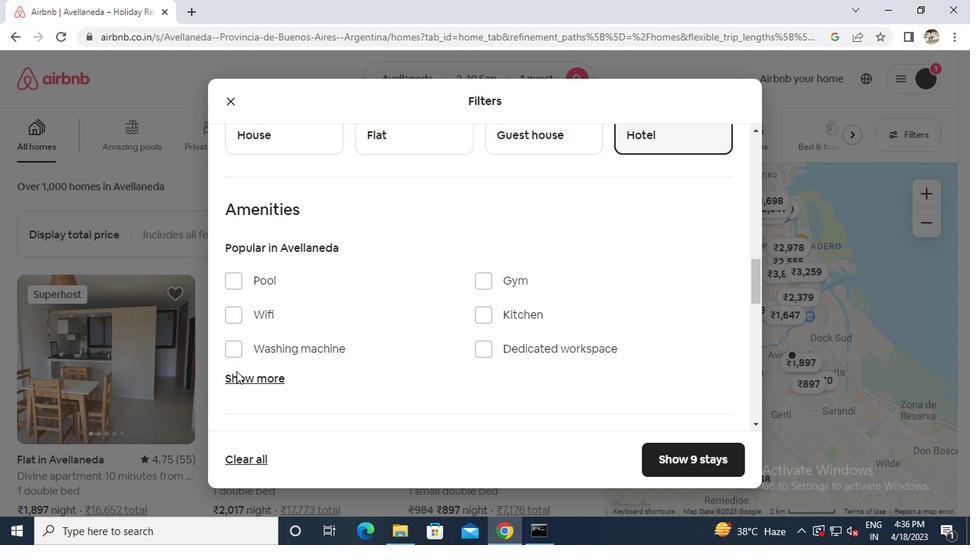 
Action: Mouse pressed left at (236, 379)
Screenshot: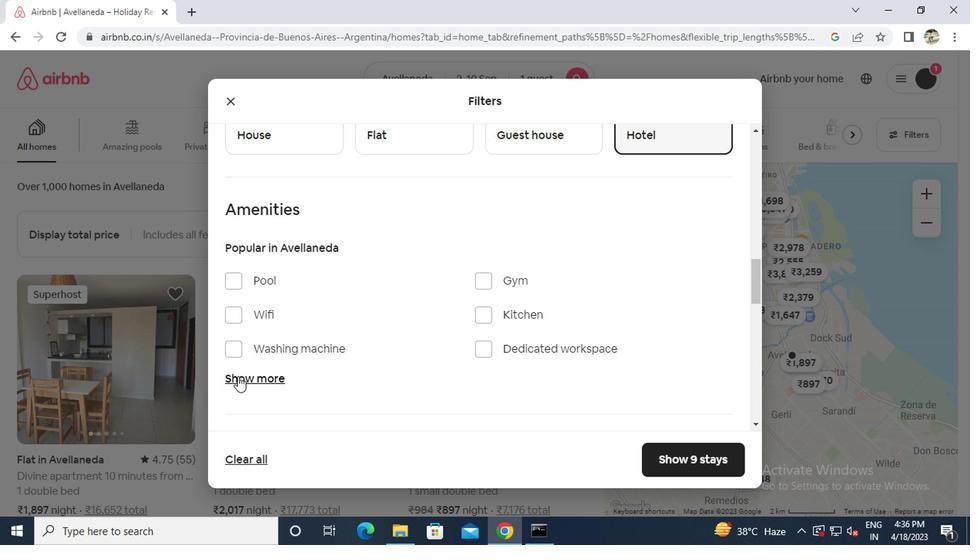 
Action: Mouse moved to (447, 362)
Screenshot: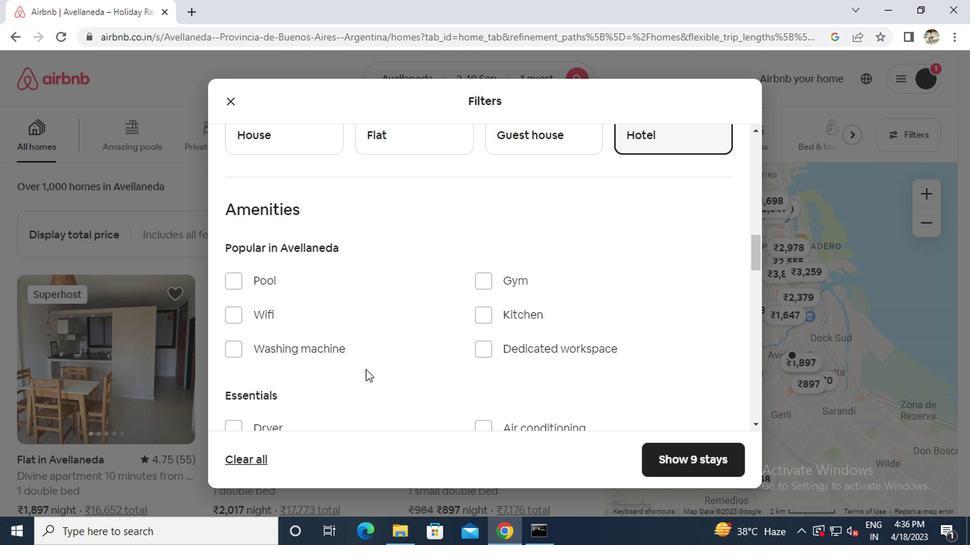 
Action: Mouse scrolled (447, 361) with delta (0, 0)
Screenshot: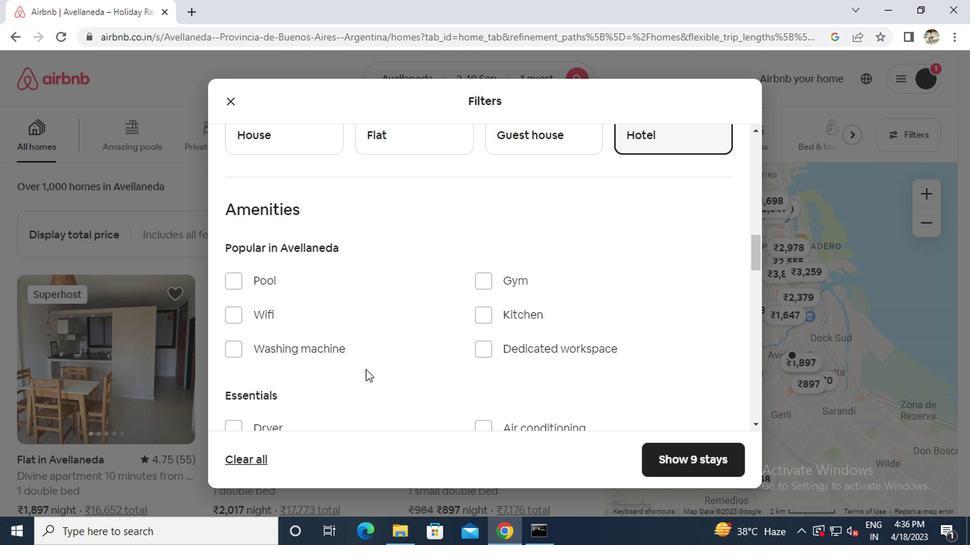 
Action: Mouse moved to (447, 363)
Screenshot: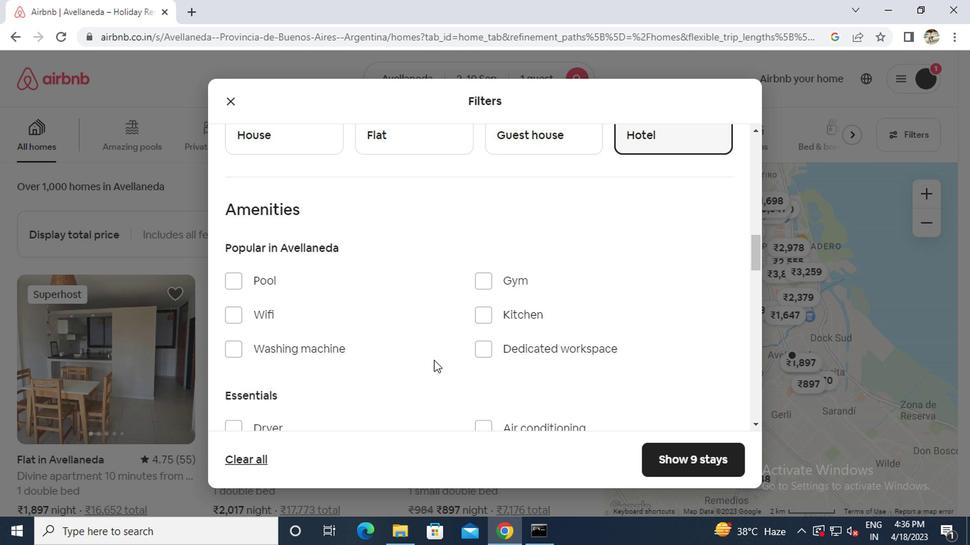 
Action: Mouse scrolled (447, 362) with delta (0, -1)
Screenshot: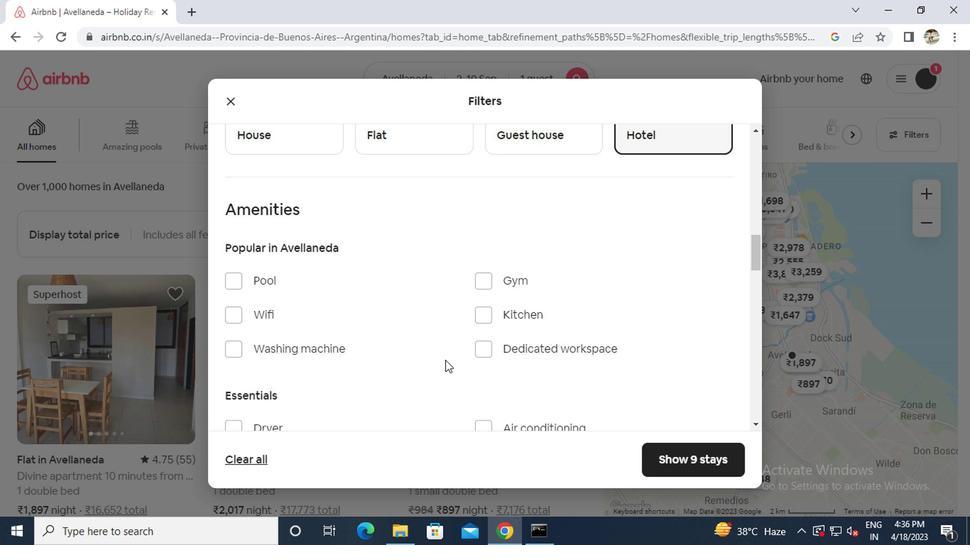 
Action: Mouse moved to (317, 322)
Screenshot: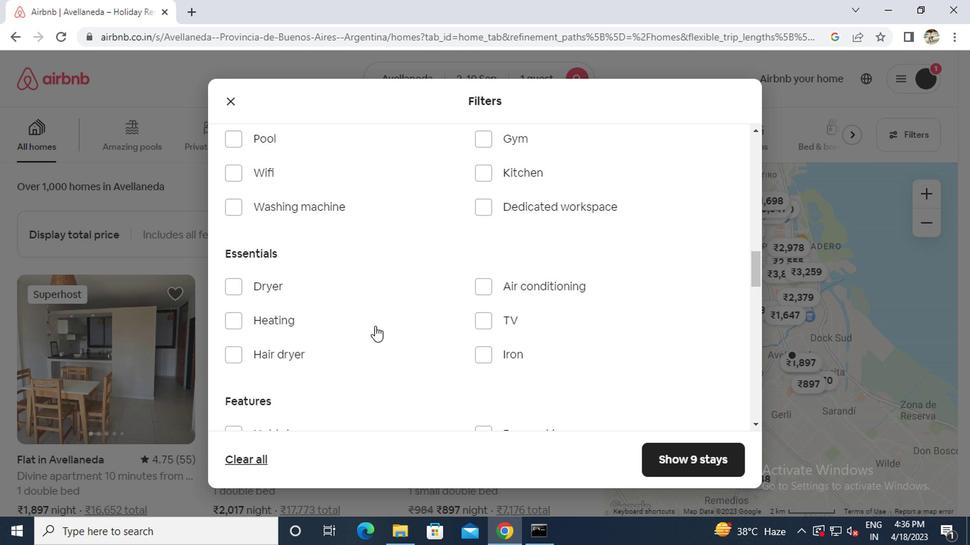 
Action: Mouse pressed left at (317, 322)
Screenshot: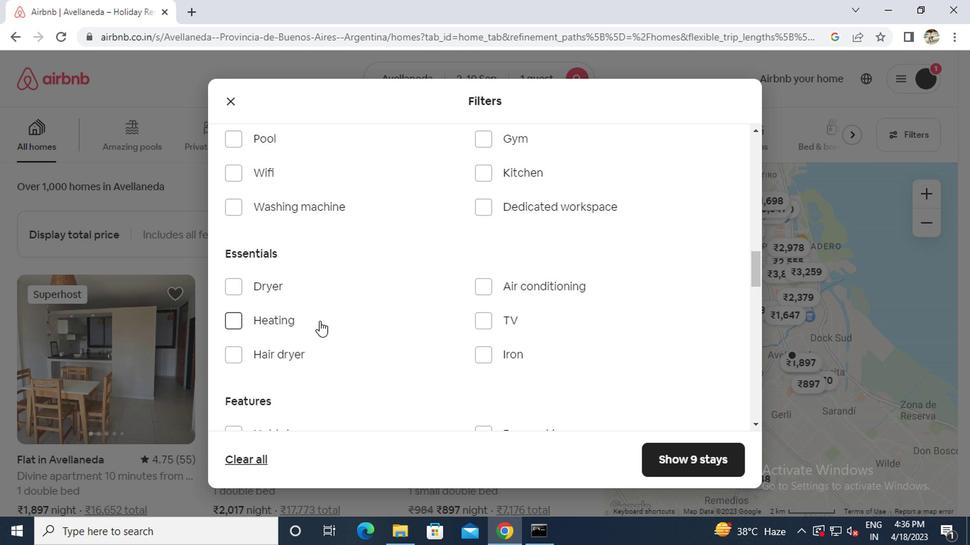 
Action: Mouse moved to (384, 345)
Screenshot: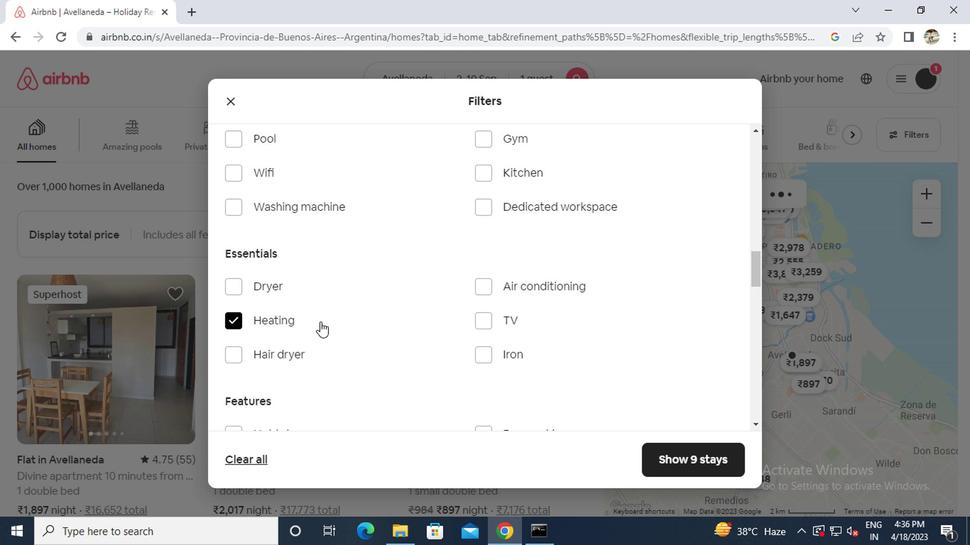 
Action: Mouse scrolled (384, 344) with delta (0, -1)
Screenshot: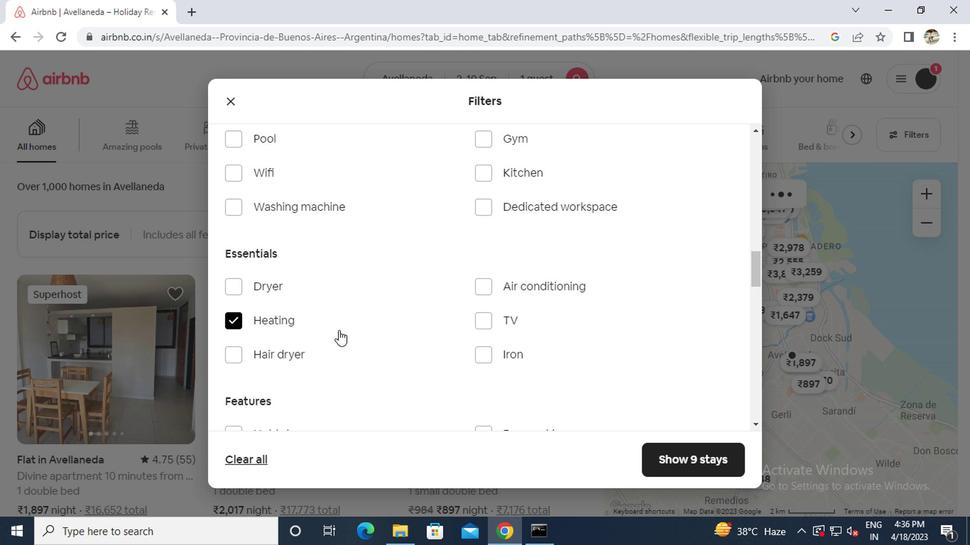 
Action: Mouse scrolled (384, 344) with delta (0, -1)
Screenshot: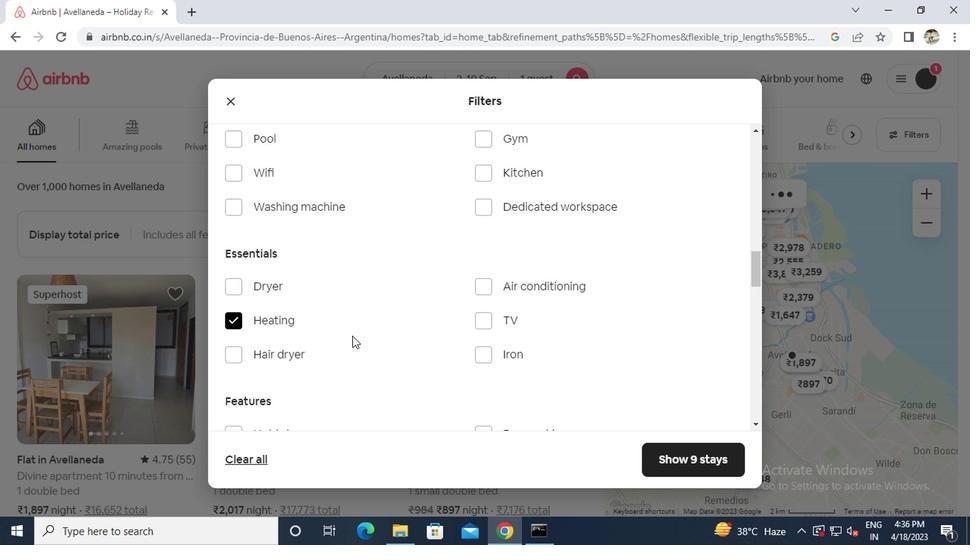 
Action: Mouse scrolled (384, 344) with delta (0, -1)
Screenshot: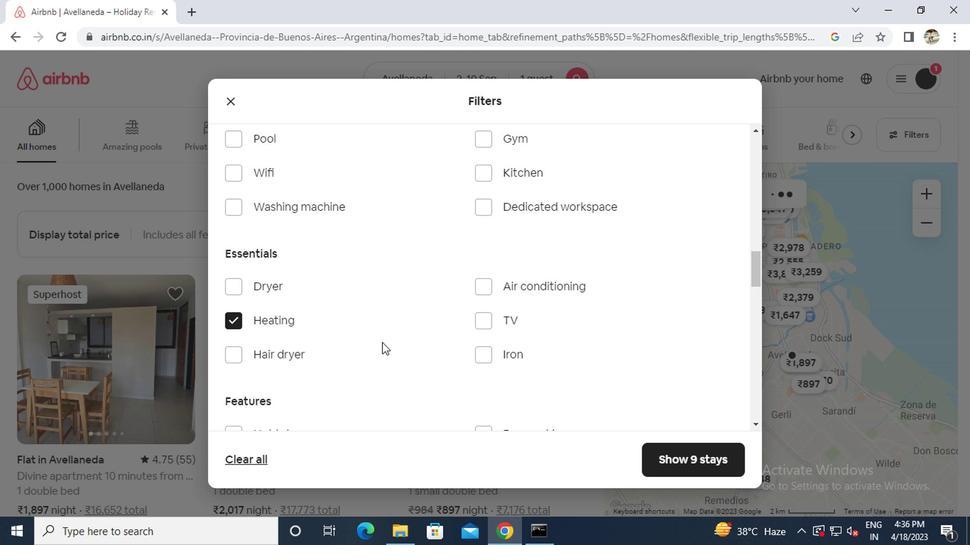 
Action: Mouse moved to (414, 343)
Screenshot: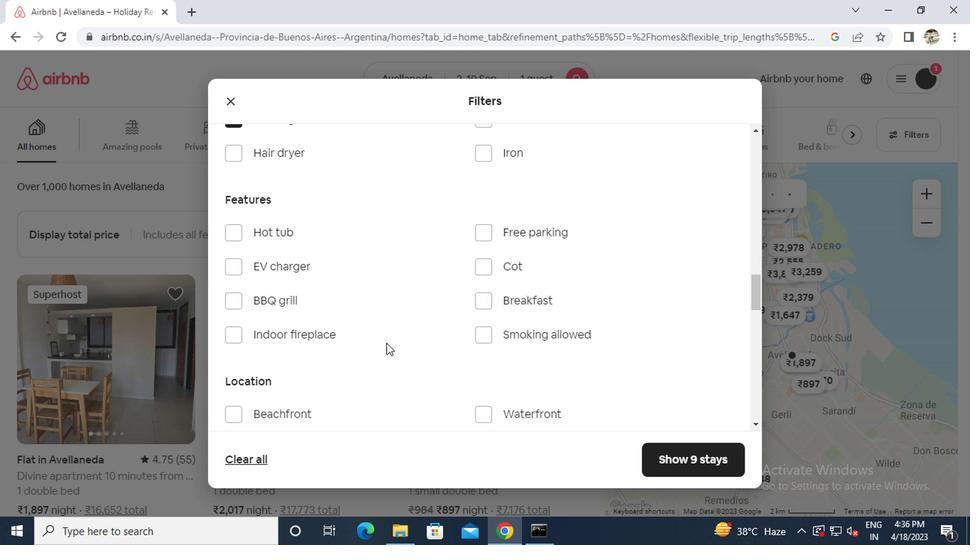 
Action: Mouse scrolled (414, 342) with delta (0, -1)
Screenshot: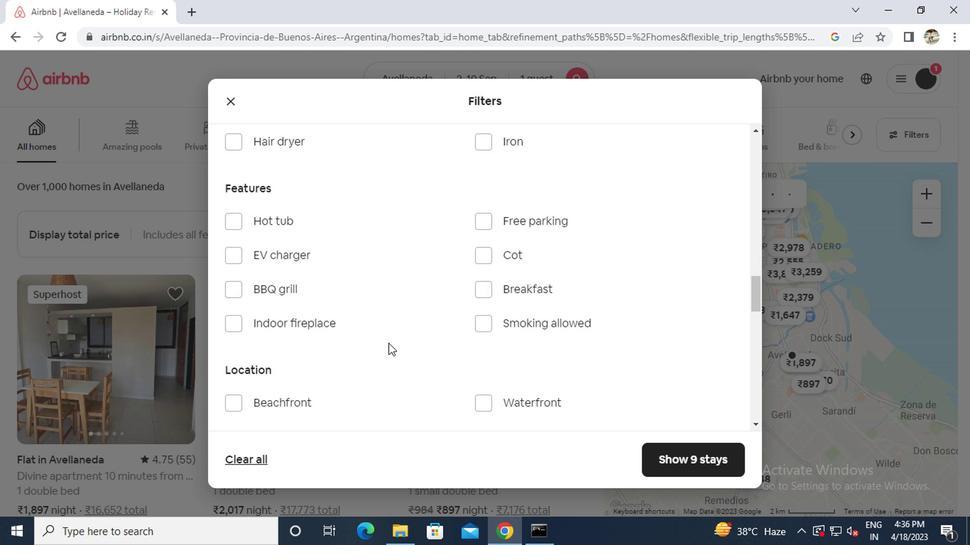 
Action: Mouse moved to (415, 343)
Screenshot: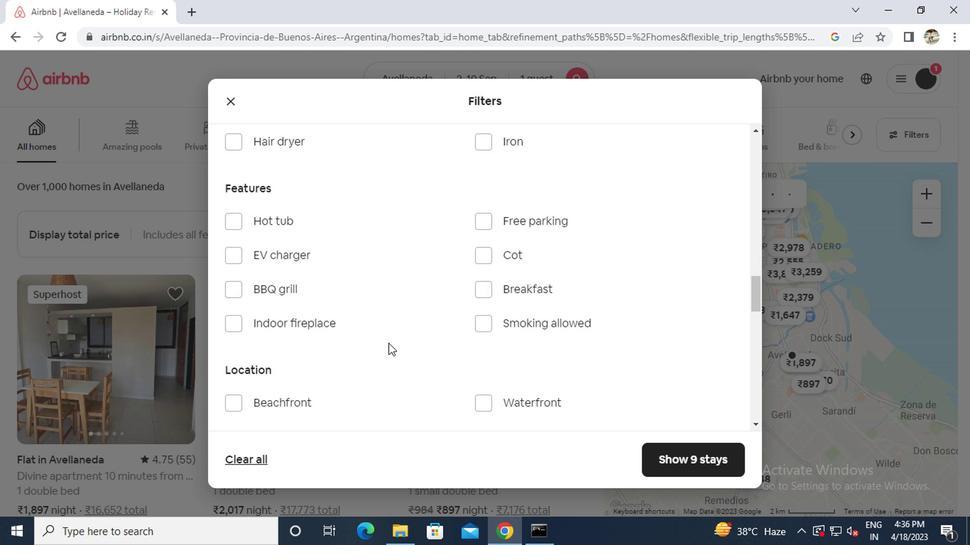 
Action: Mouse scrolled (415, 342) with delta (0, -1)
Screenshot: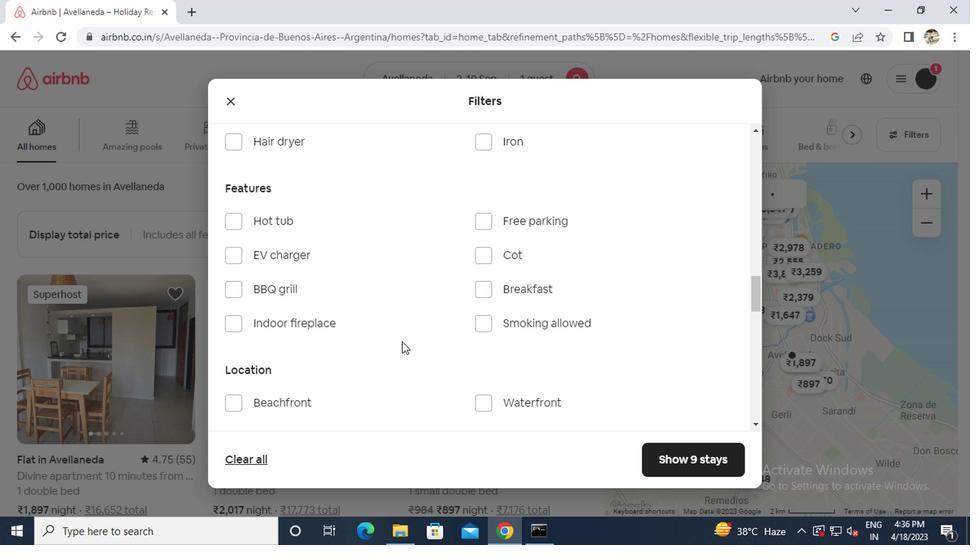 
Action: Mouse moved to (545, 334)
Screenshot: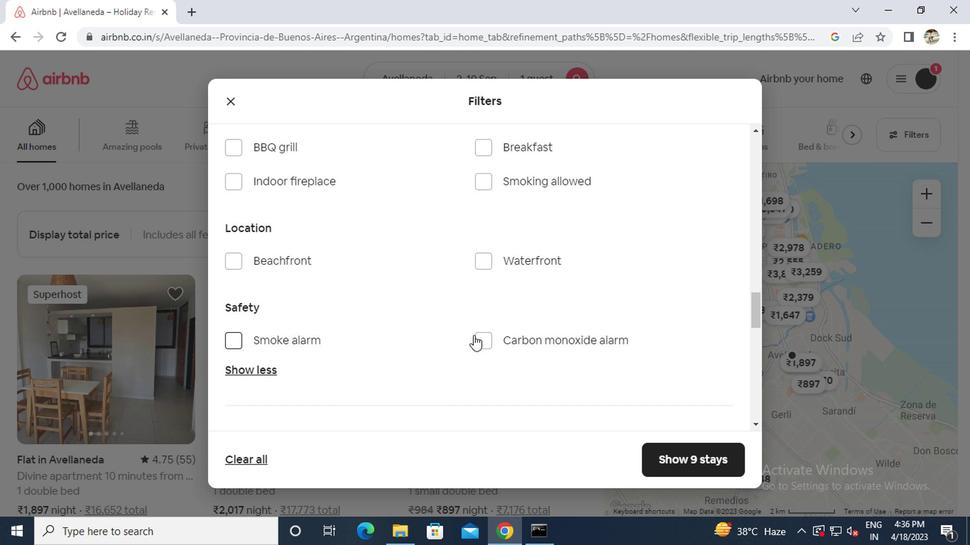 
Action: Mouse scrolled (545, 333) with delta (0, 0)
Screenshot: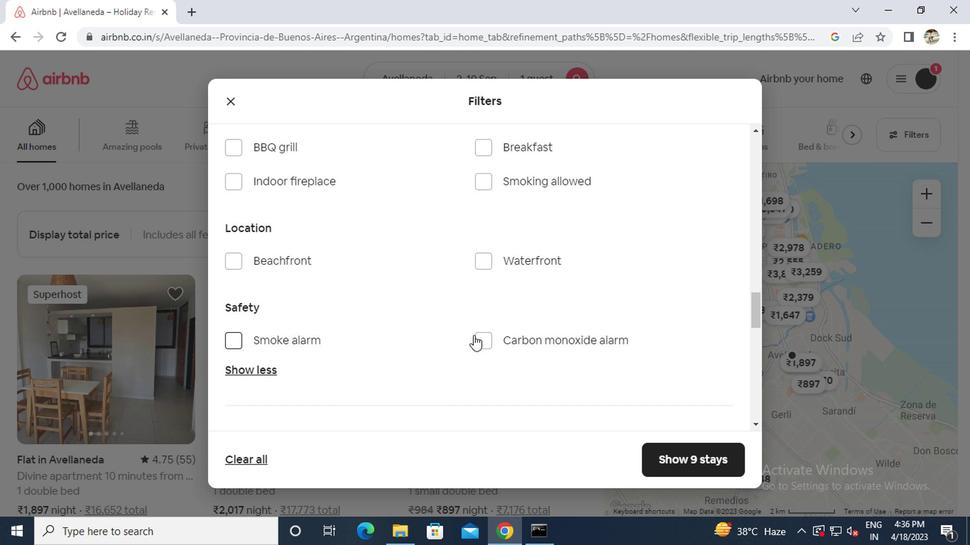 
Action: Mouse moved to (546, 334)
Screenshot: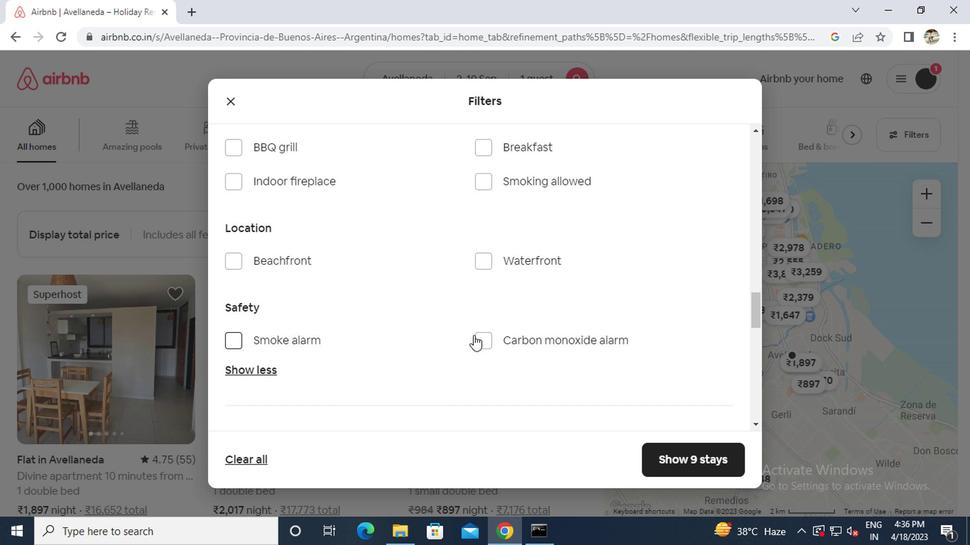 
Action: Mouse scrolled (546, 333) with delta (0, 0)
Screenshot: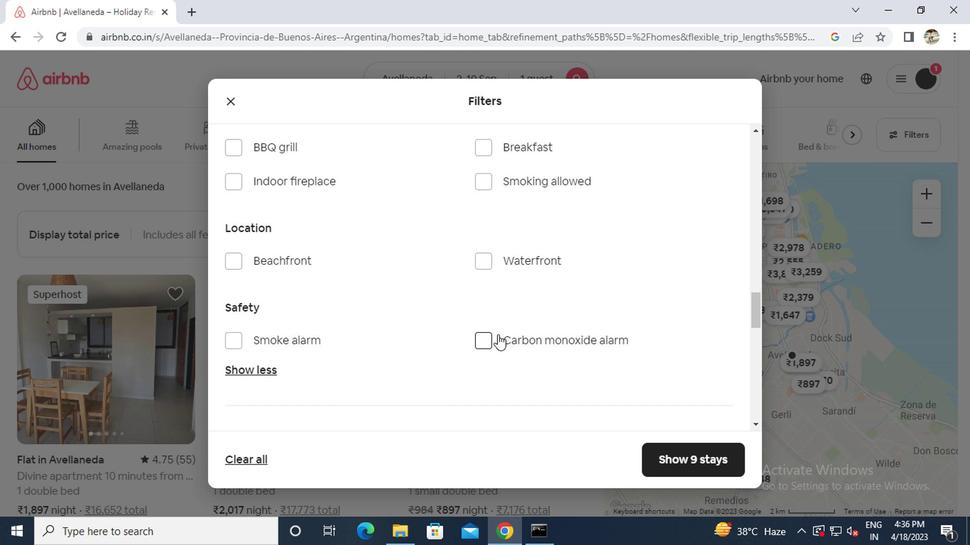 
Action: Mouse moved to (546, 334)
Screenshot: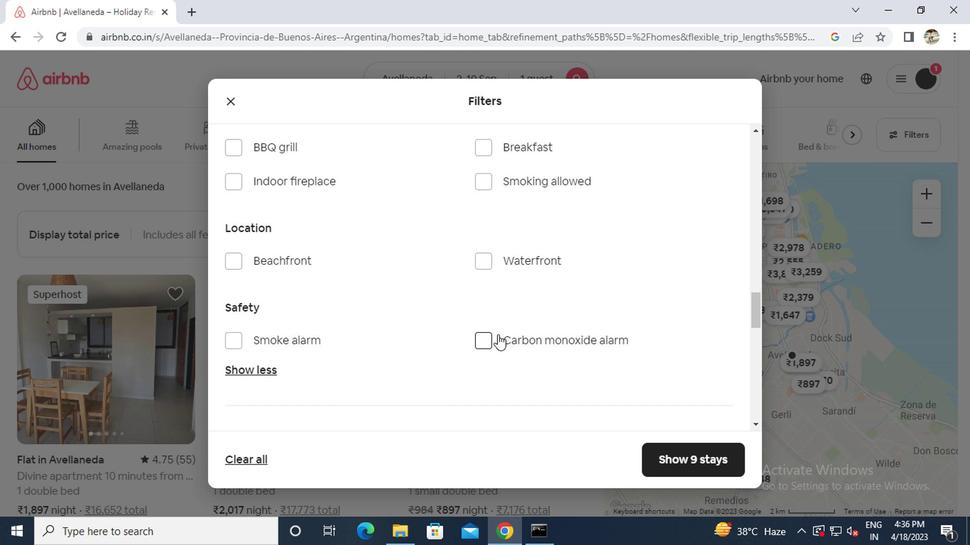 
Action: Mouse scrolled (546, 333) with delta (0, 0)
Screenshot: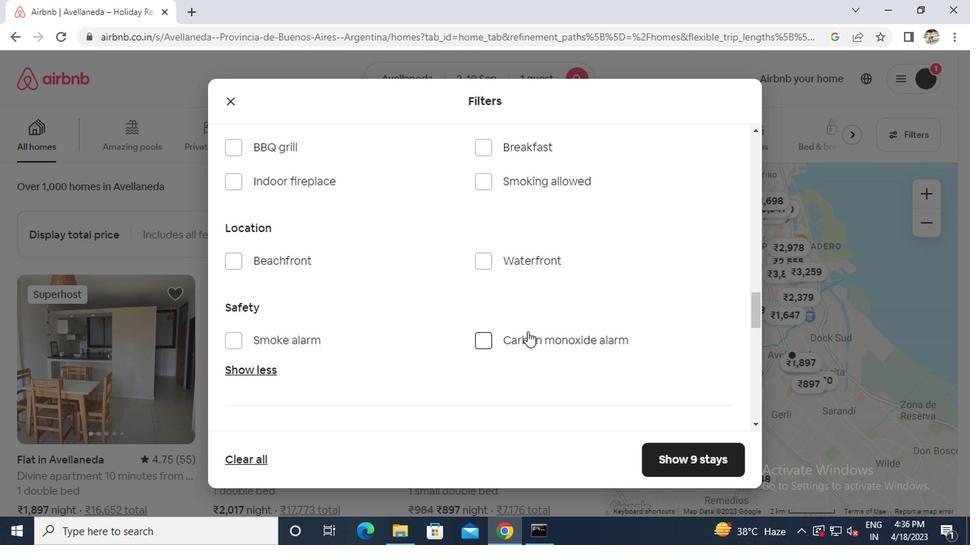 
Action: Mouse moved to (705, 315)
Screenshot: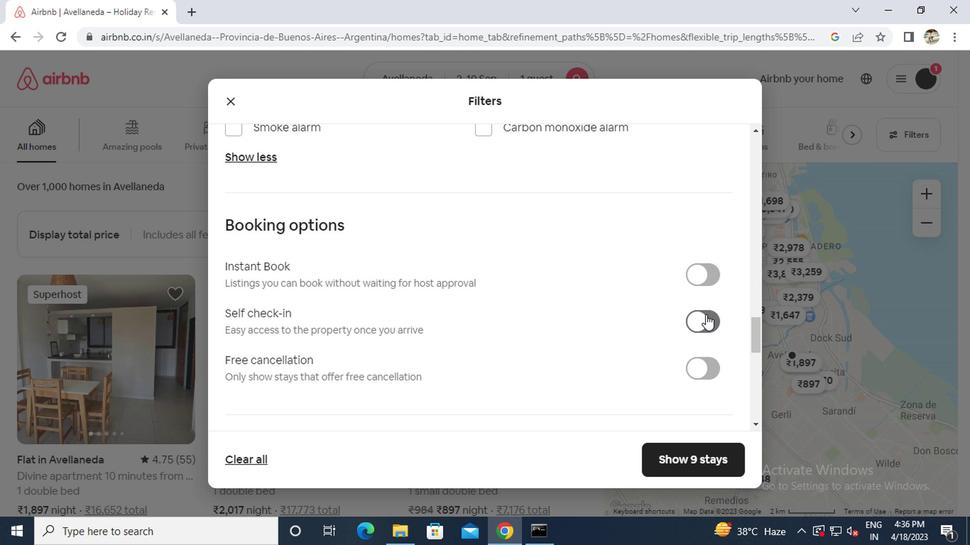 
Action: Mouse pressed left at (705, 315)
Screenshot: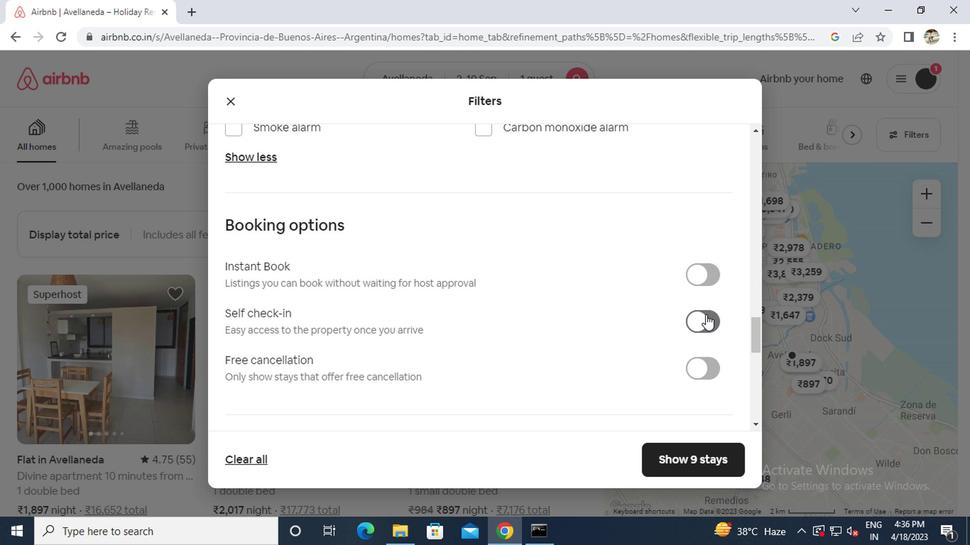 
Action: Mouse moved to (513, 323)
Screenshot: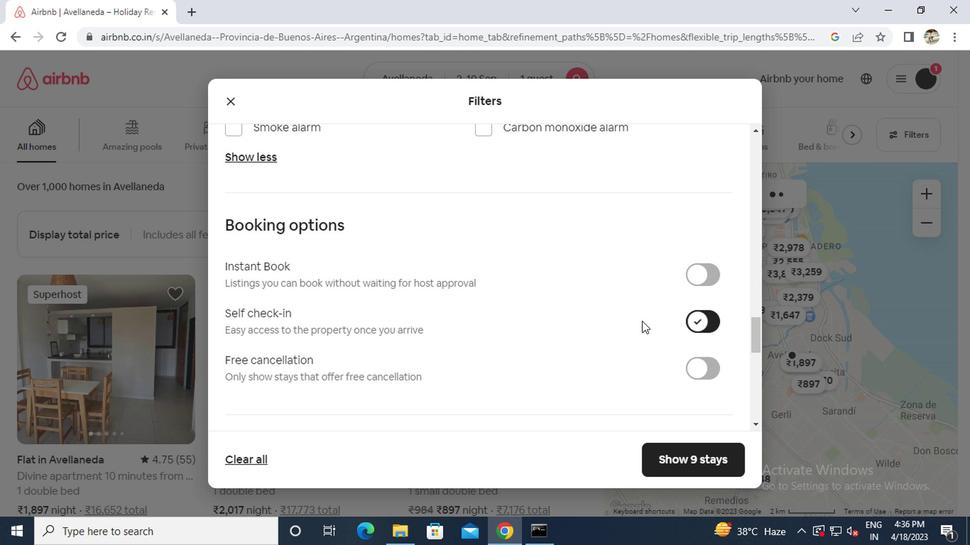 
Action: Mouse scrolled (513, 322) with delta (0, -1)
Screenshot: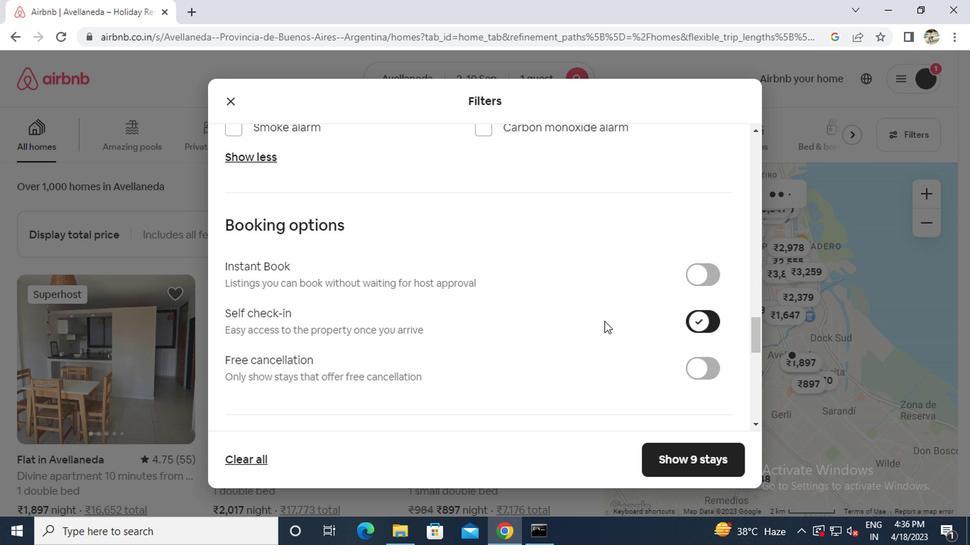
Action: Mouse scrolled (513, 322) with delta (0, -1)
Screenshot: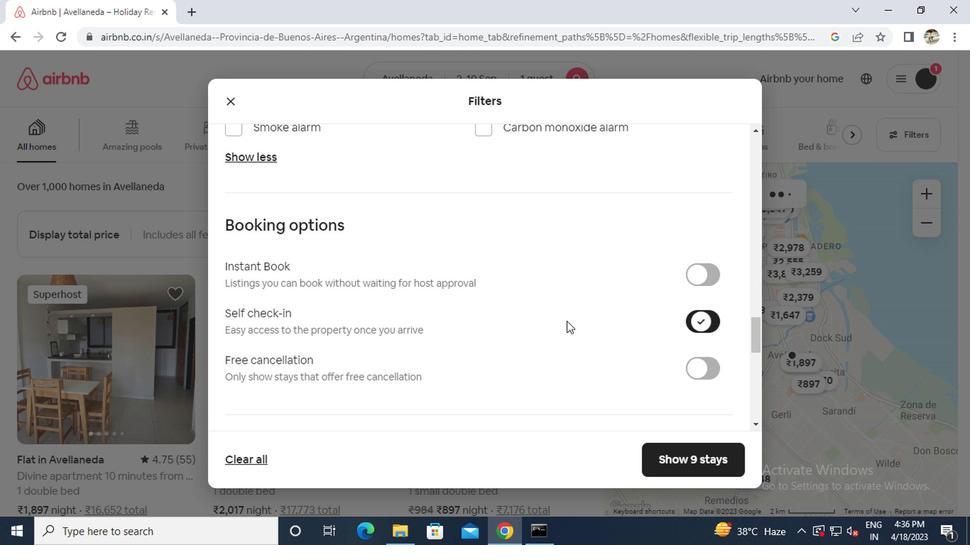 
Action: Mouse scrolled (513, 322) with delta (0, -1)
Screenshot: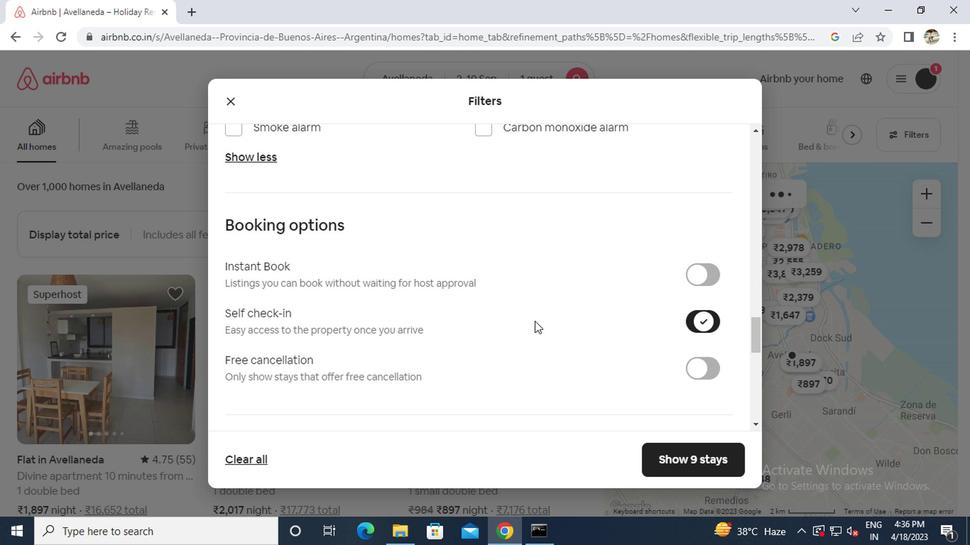 
Action: Mouse scrolled (513, 322) with delta (0, -1)
Screenshot: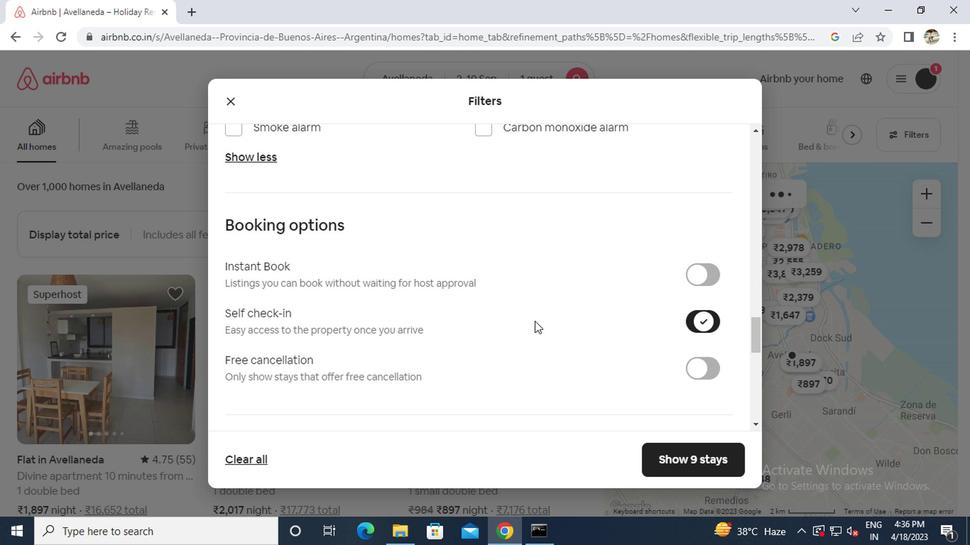 
Action: Mouse scrolled (513, 322) with delta (0, -1)
Screenshot: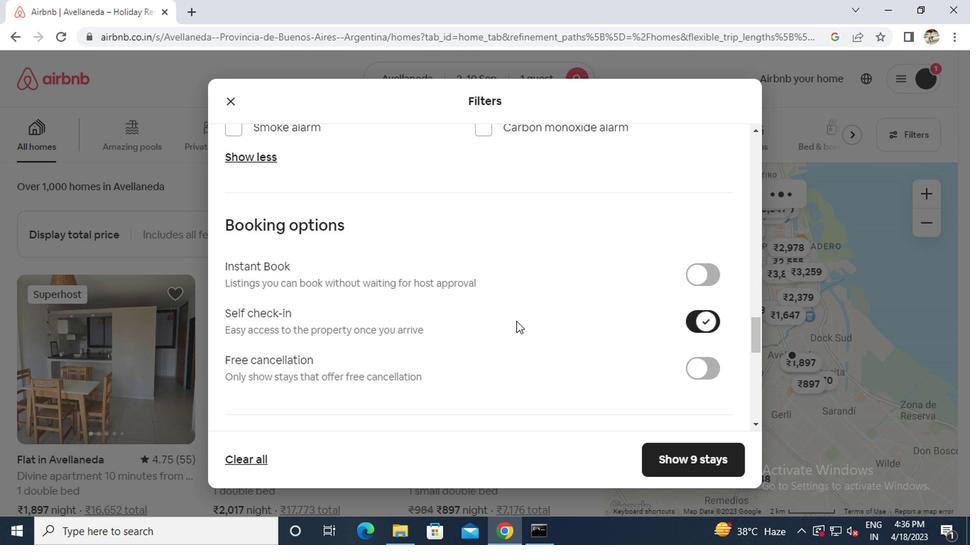 
Action: Mouse moved to (503, 324)
Screenshot: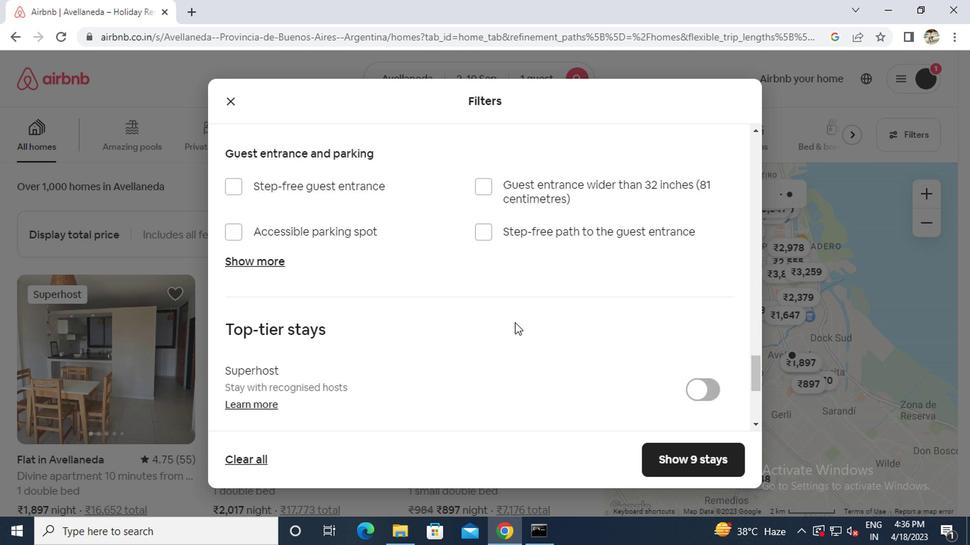 
Action: Mouse scrolled (503, 323) with delta (0, 0)
Screenshot: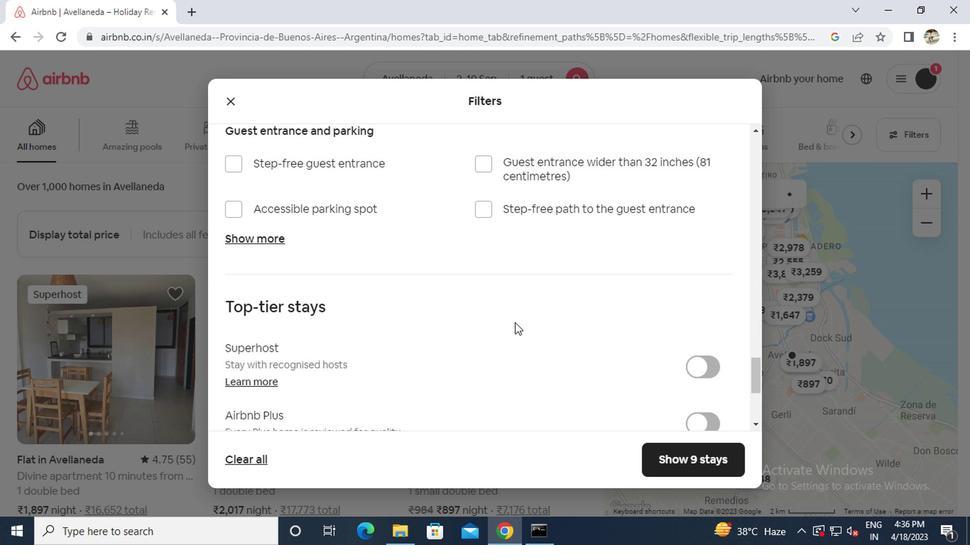 
Action: Mouse scrolled (503, 323) with delta (0, 0)
Screenshot: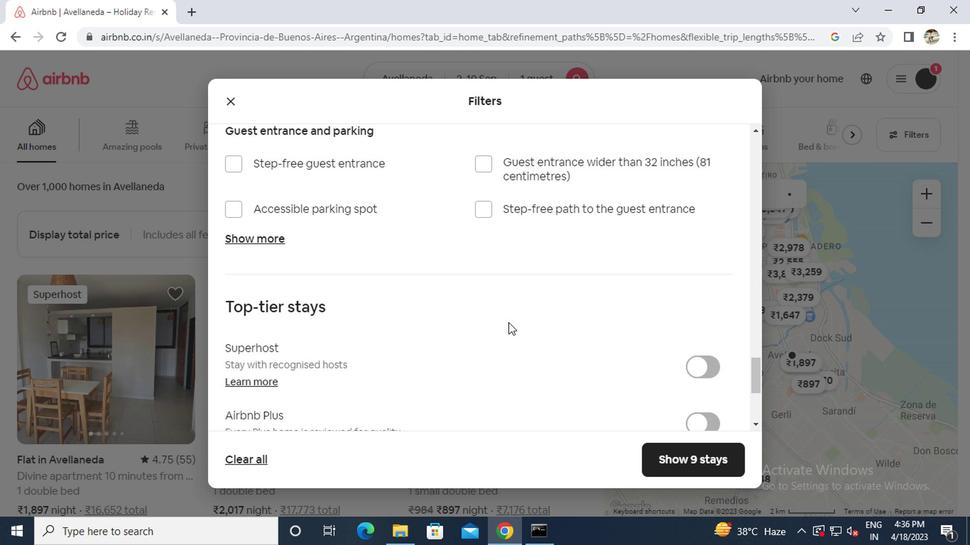 
Action: Mouse scrolled (503, 323) with delta (0, 0)
Screenshot: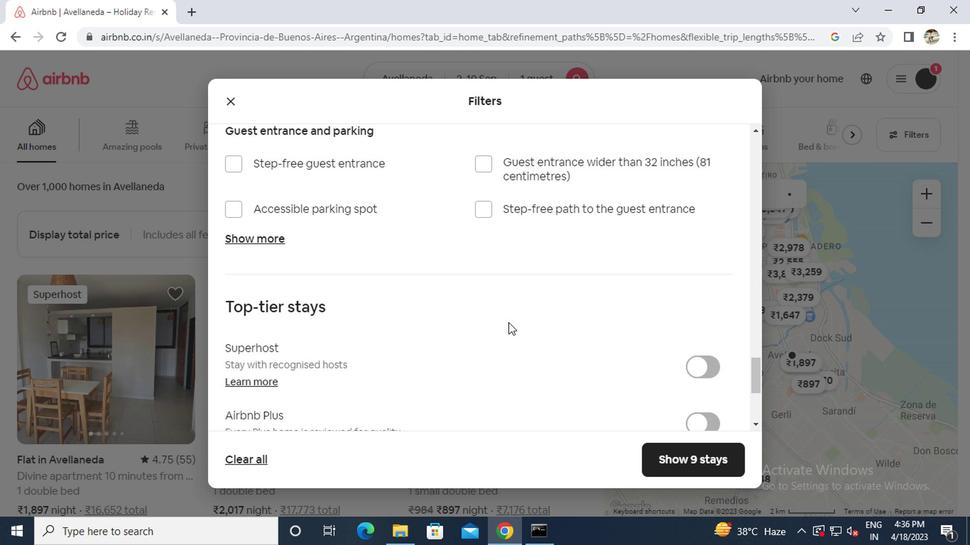 
Action: Mouse moved to (289, 325)
Screenshot: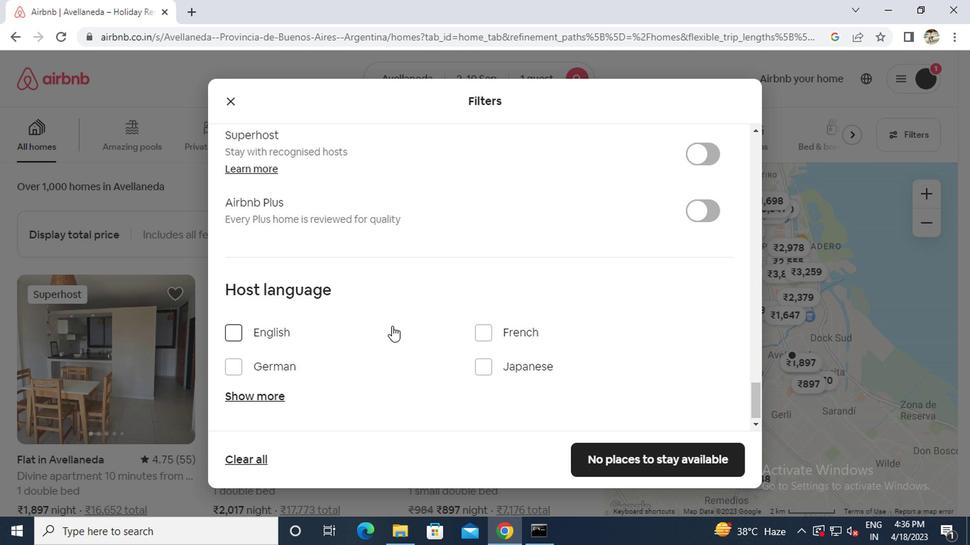 
Action: Mouse pressed left at (289, 325)
Screenshot: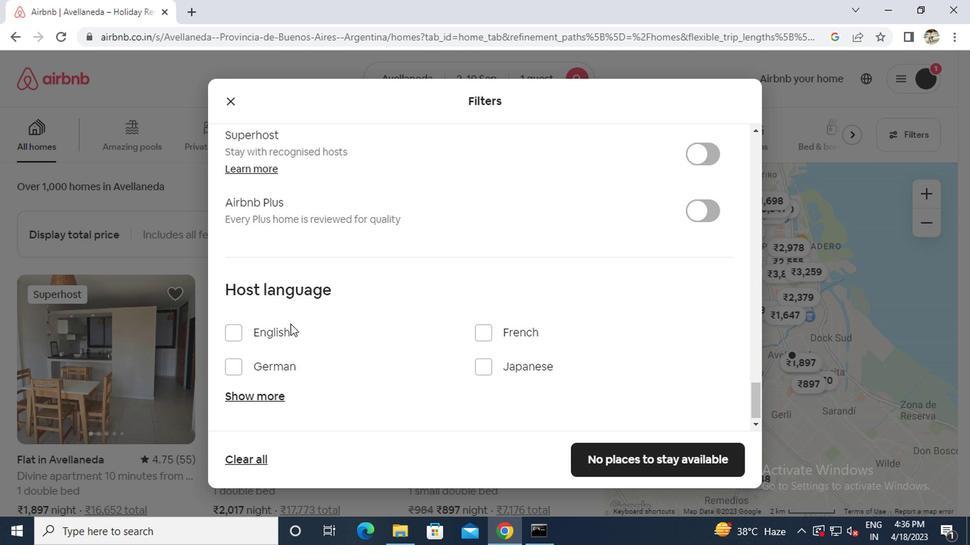 
Action: Mouse moved to (283, 337)
Screenshot: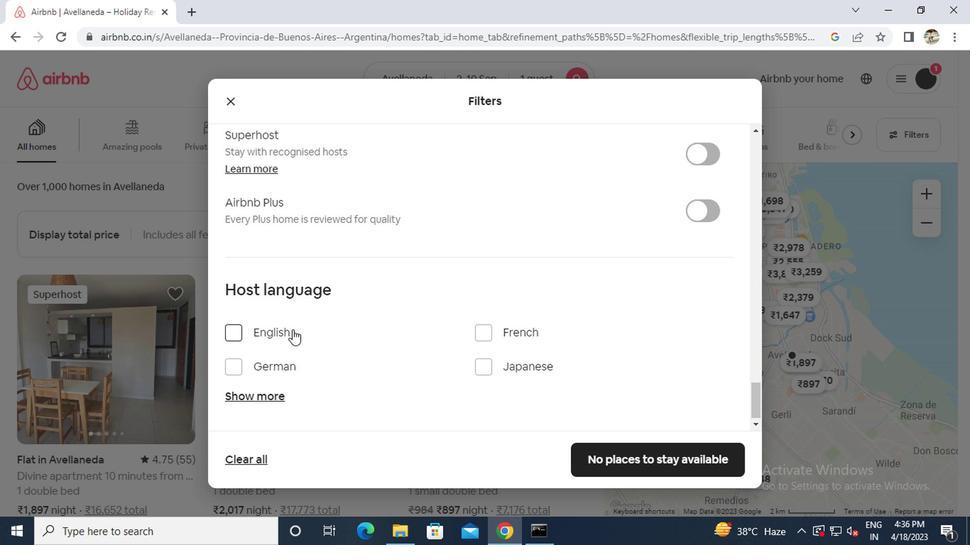 
Action: Mouse pressed left at (283, 337)
Screenshot: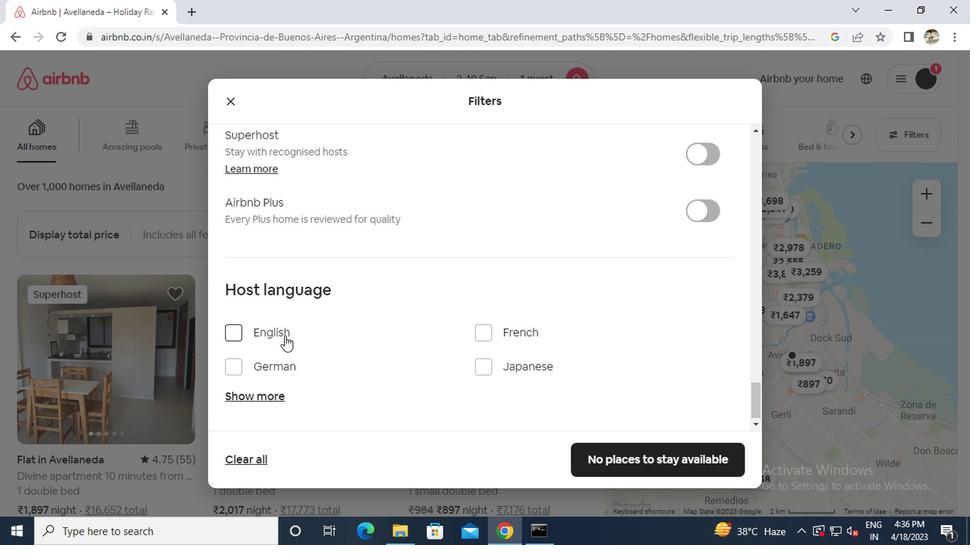 
Action: Mouse moved to (667, 470)
Screenshot: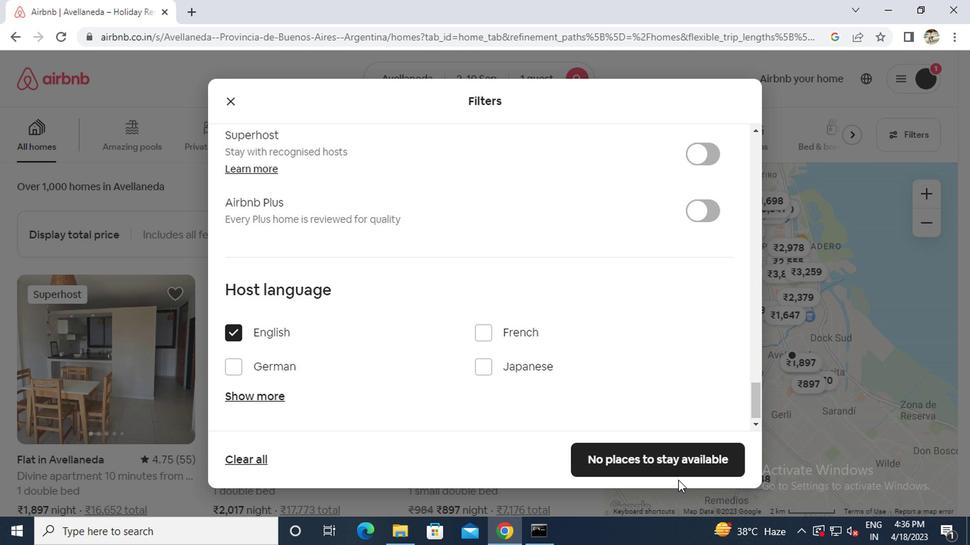 
Action: Mouse pressed left at (667, 470)
Screenshot: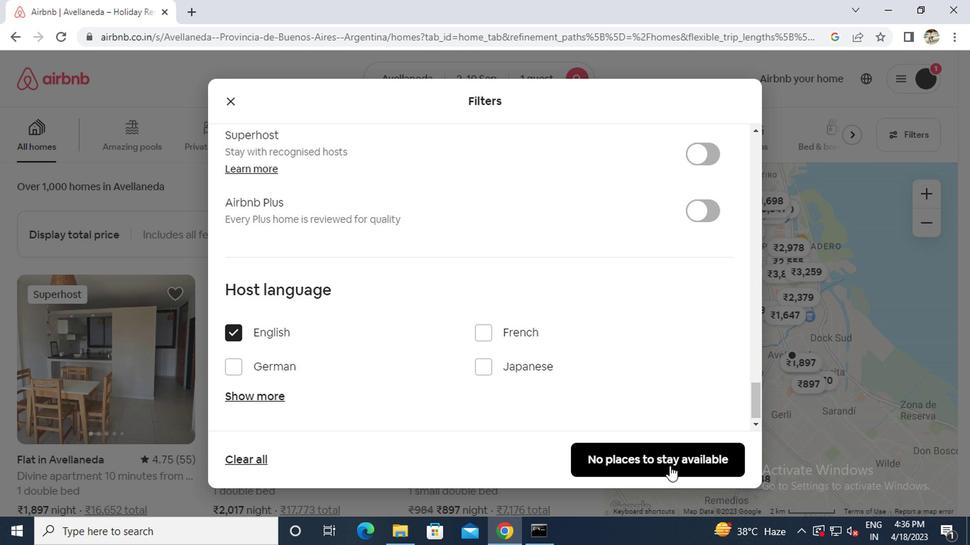 
